 Task: Look for space in Aiud, Romania from 6th June, 2023 to 8th June, 2023 for 2 adults in price range Rs.7000 to Rs.12000. Place can be private room with 1  bedroom having 2 beds and 1 bathroom. Property type can be house, flat, guest house. Booking option can be shelf check-in. Required host language is English.
Action: Mouse moved to (399, 75)
Screenshot: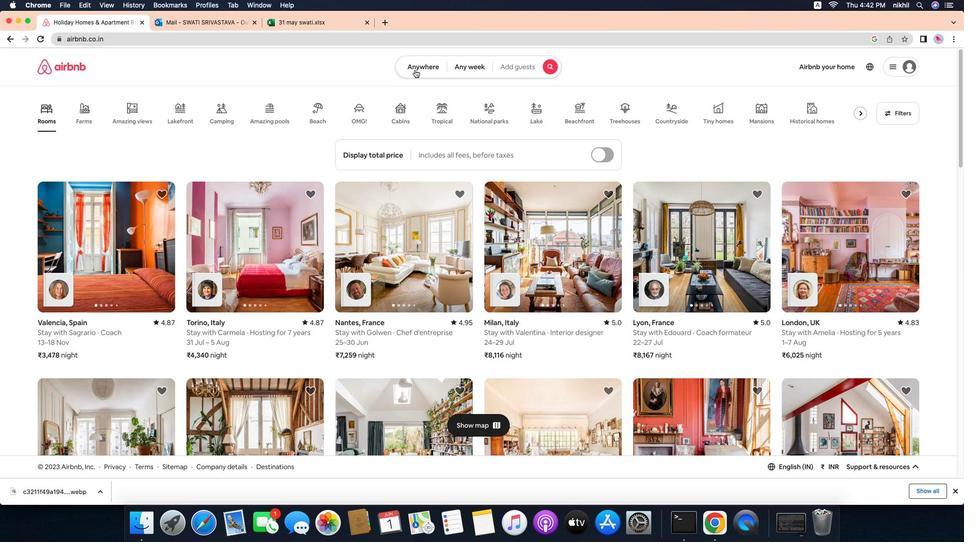 
Action: Mouse pressed left at (399, 75)
Screenshot: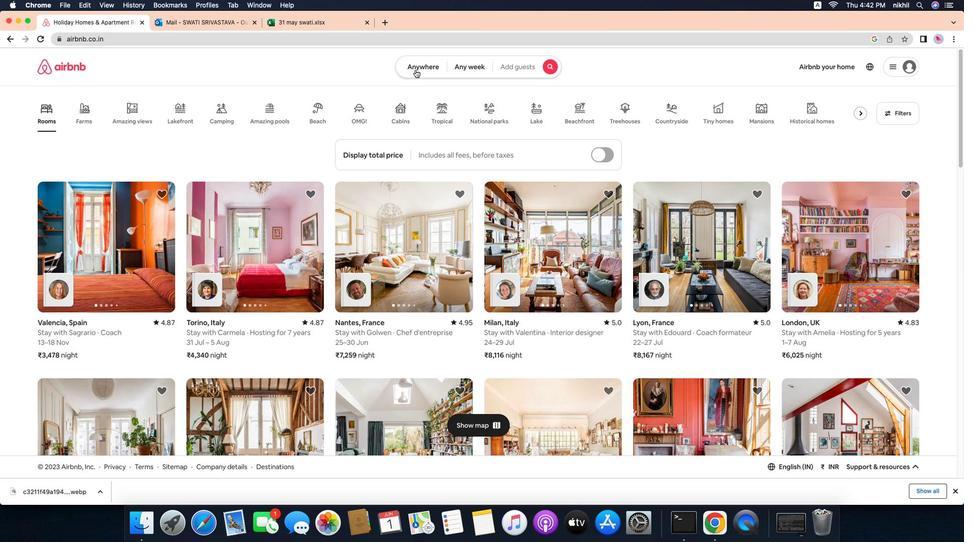 
Action: Mouse moved to (406, 70)
Screenshot: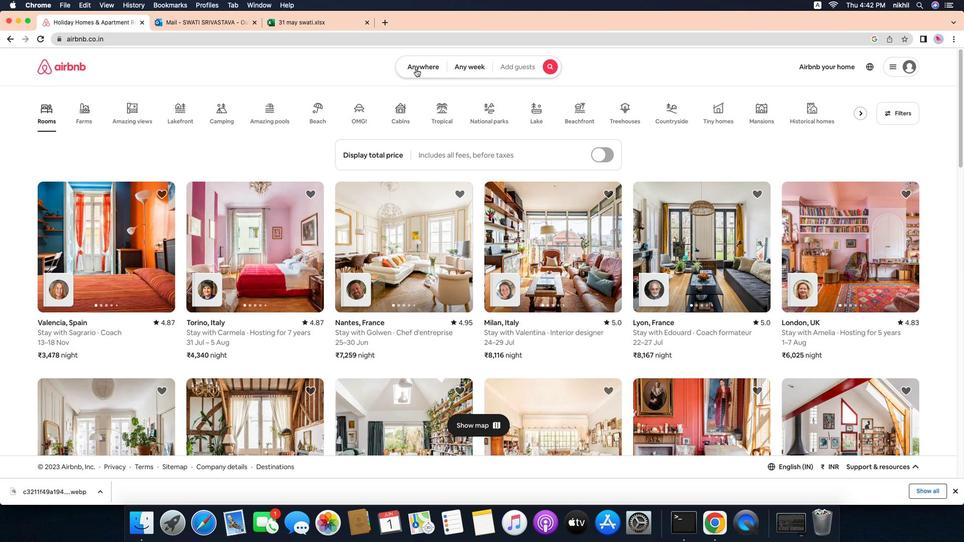 
Action: Mouse pressed left at (406, 70)
Screenshot: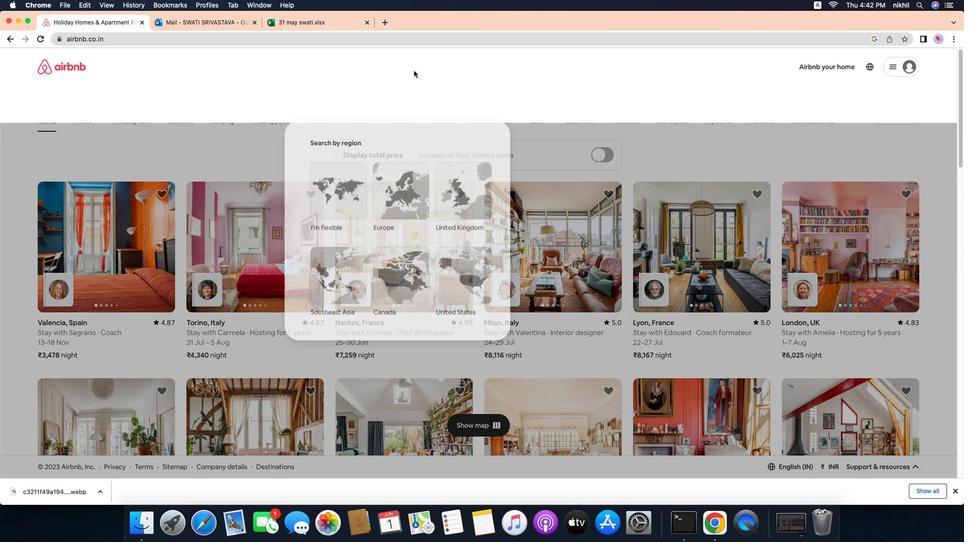 
Action: Mouse moved to (365, 105)
Screenshot: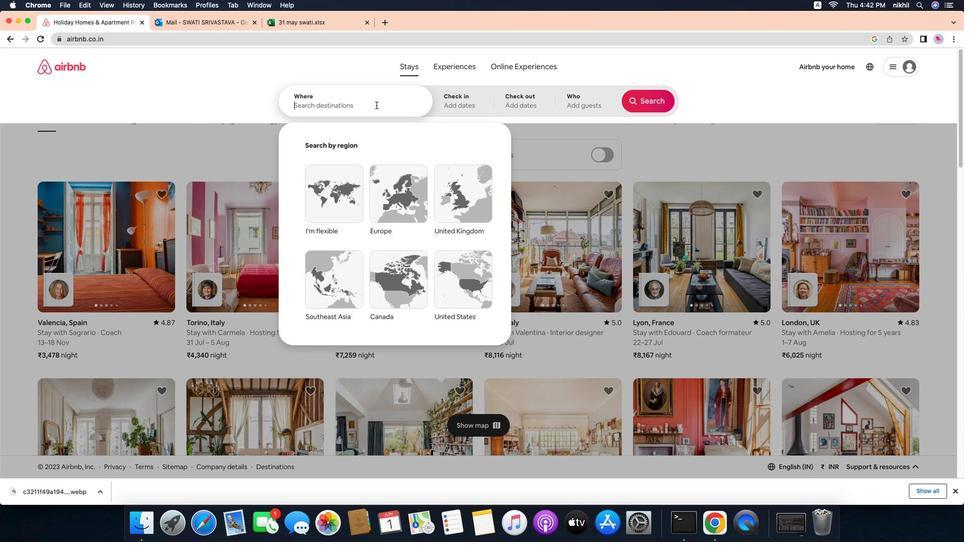 
Action: Mouse pressed left at (365, 105)
Screenshot: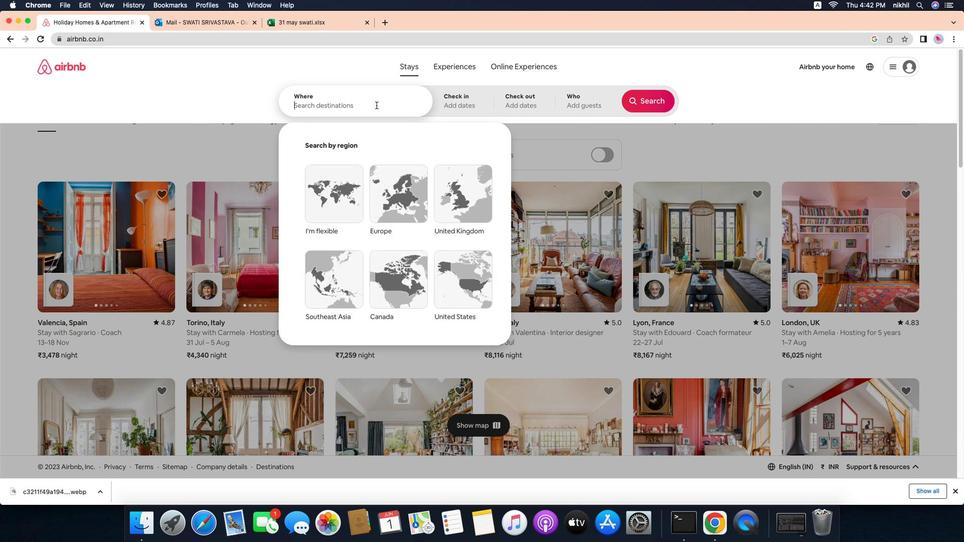 
Action: Key pressed Key.caps_lock'A'Key.caps_lock'i''u''d'
Screenshot: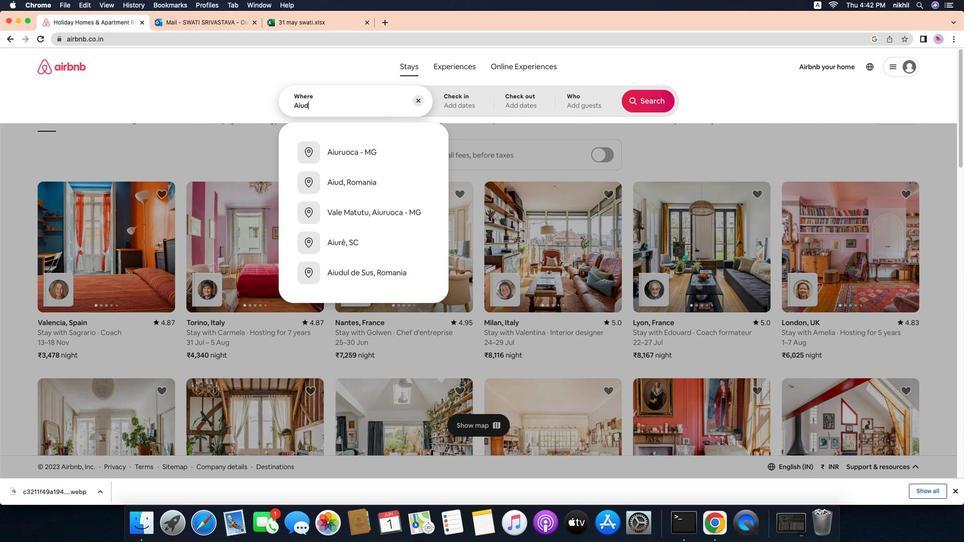 
Action: Mouse moved to (390, 154)
Screenshot: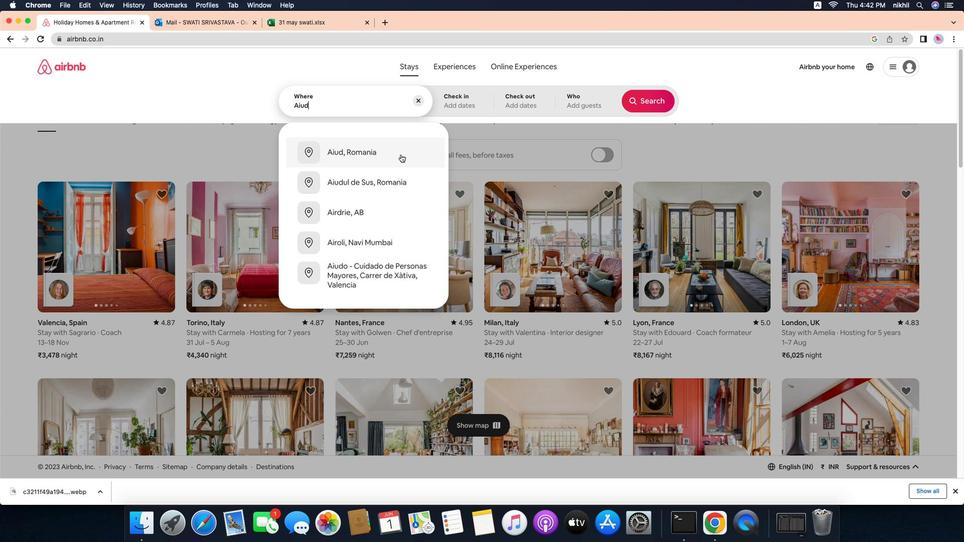 
Action: Mouse pressed left at (390, 154)
Screenshot: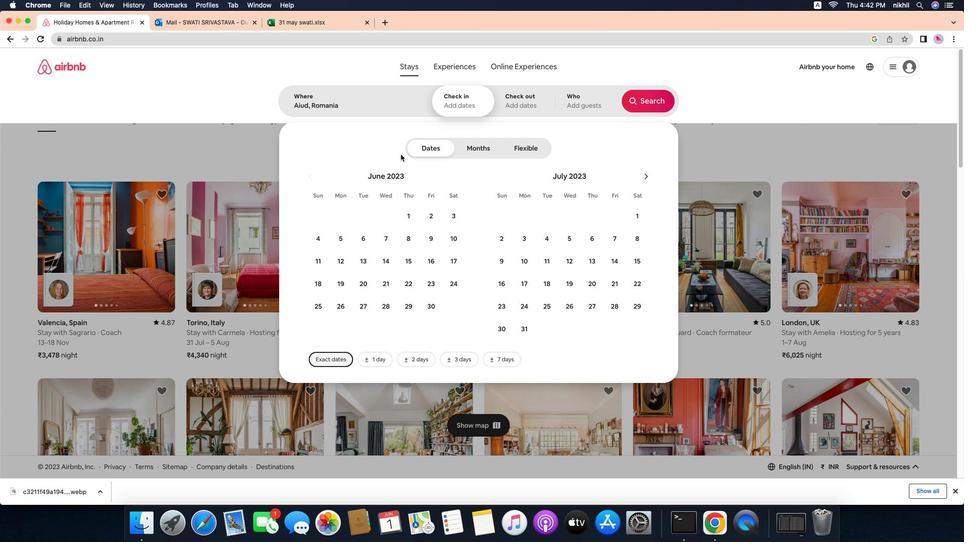 
Action: Mouse moved to (353, 236)
Screenshot: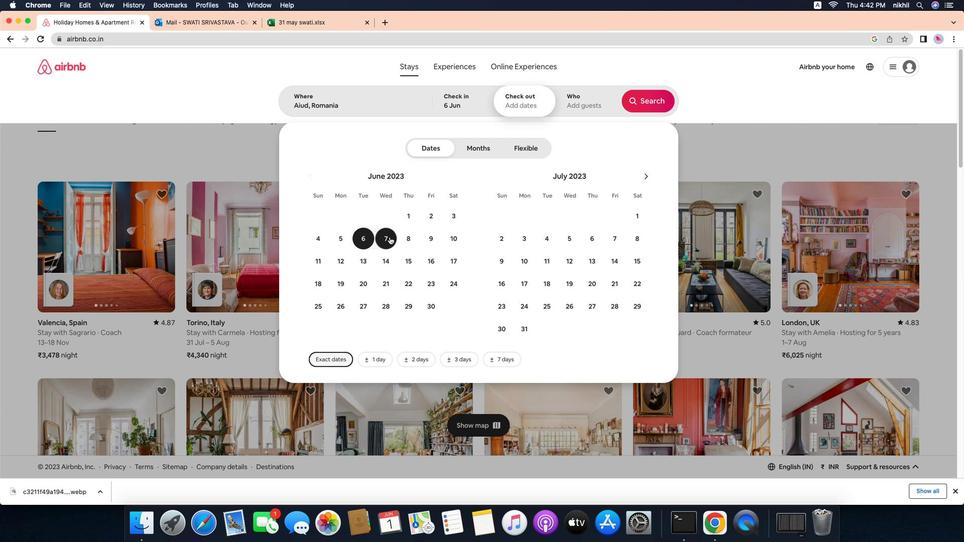 
Action: Mouse pressed left at (353, 236)
Screenshot: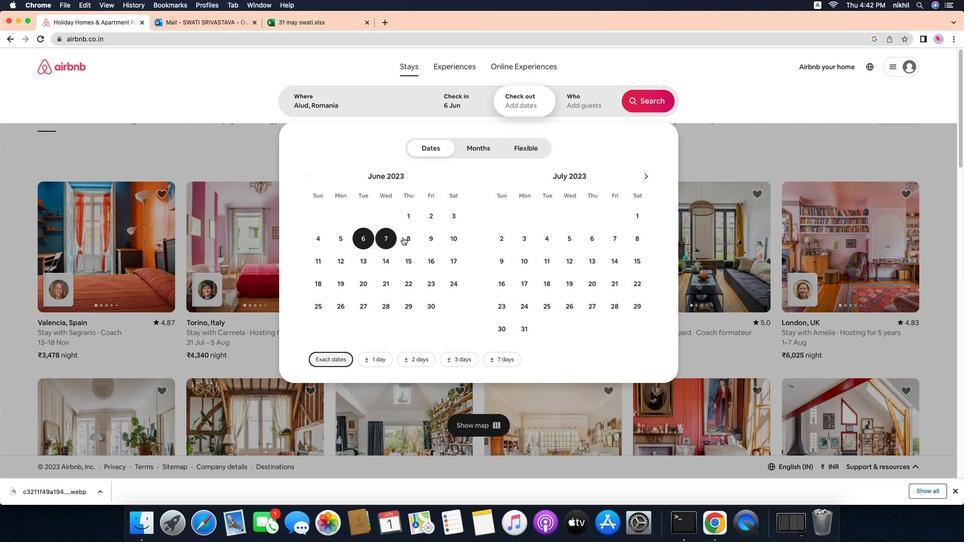 
Action: Mouse moved to (399, 236)
Screenshot: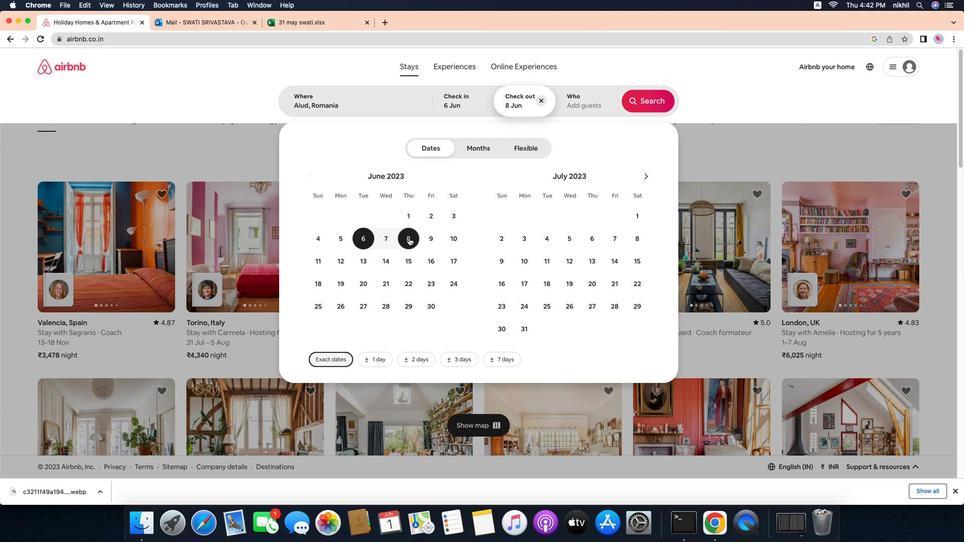 
Action: Mouse pressed left at (399, 236)
Screenshot: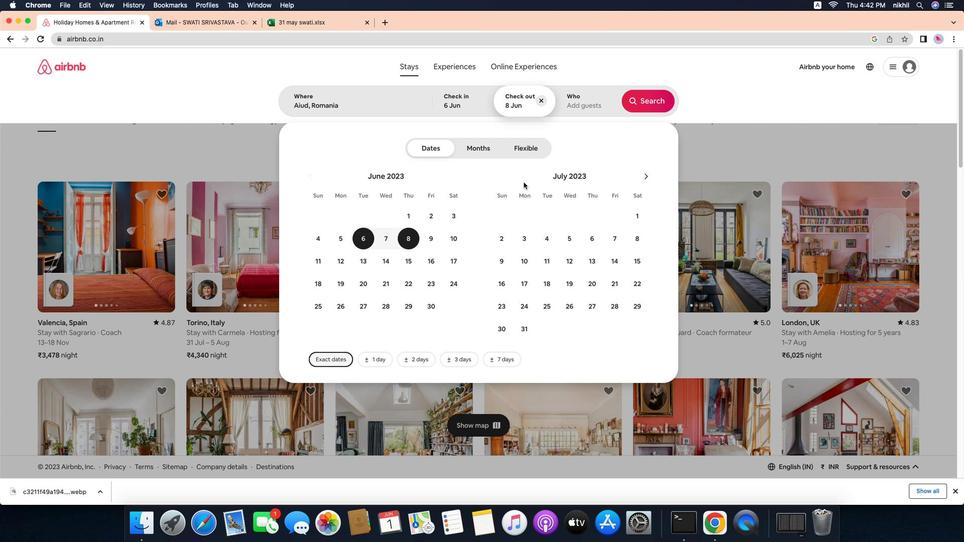 
Action: Mouse moved to (578, 108)
Screenshot: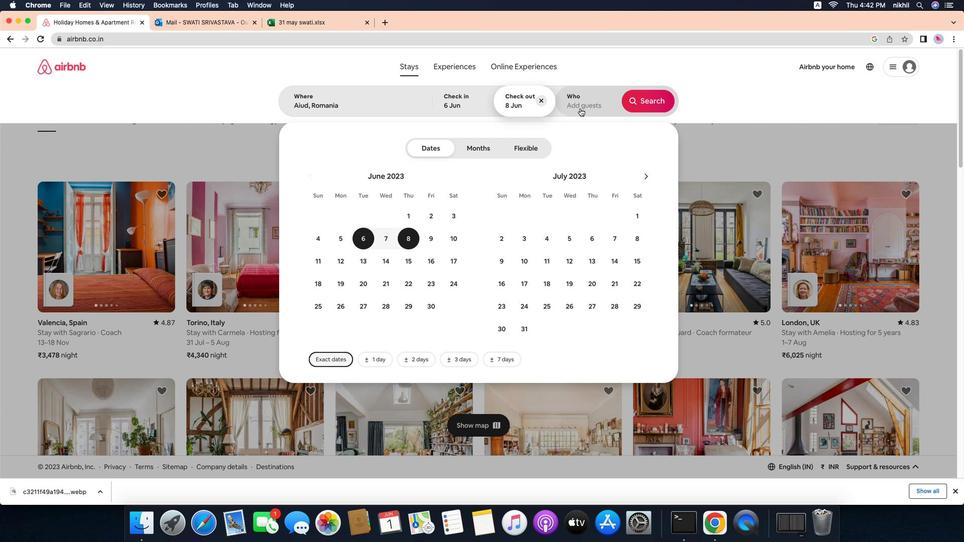 
Action: Mouse pressed left at (578, 108)
Screenshot: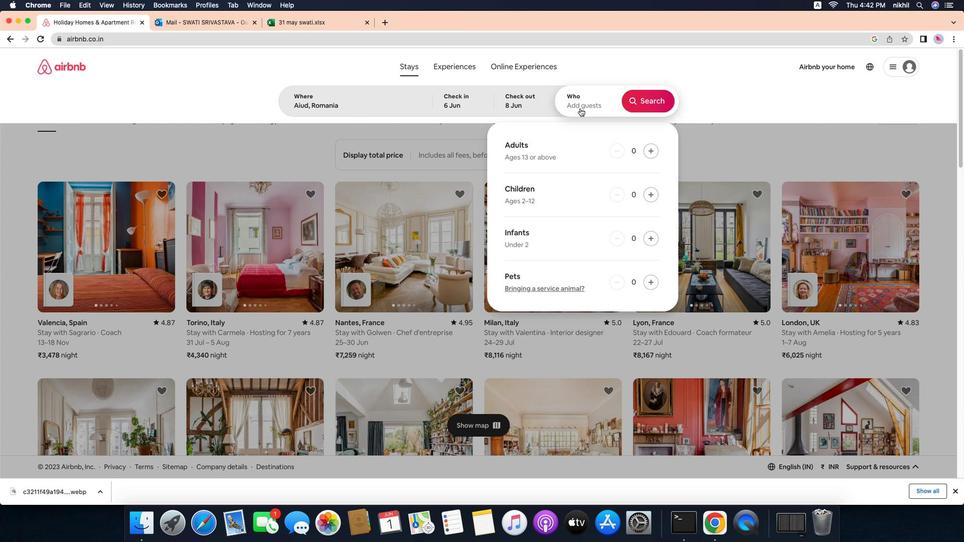 
Action: Mouse moved to (651, 156)
Screenshot: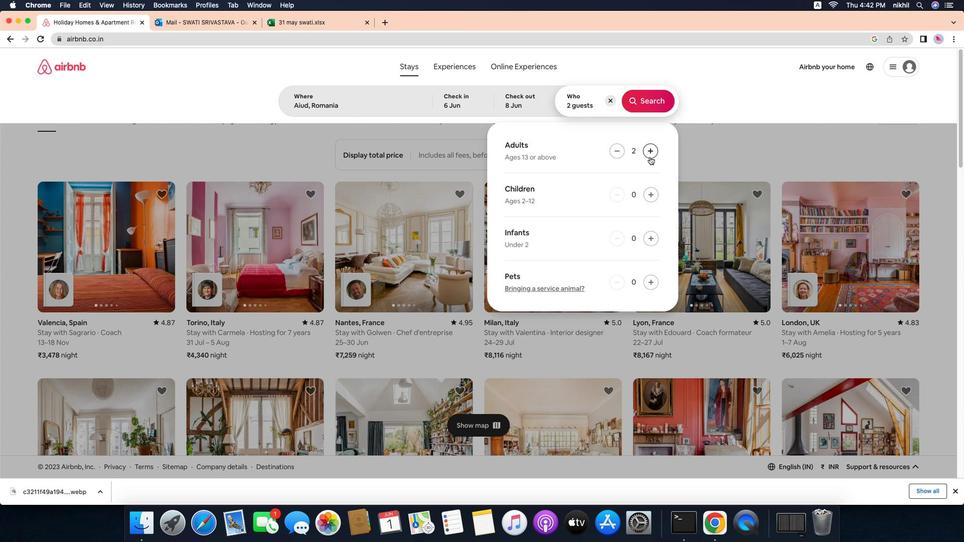 
Action: Mouse pressed left at (651, 156)
Screenshot: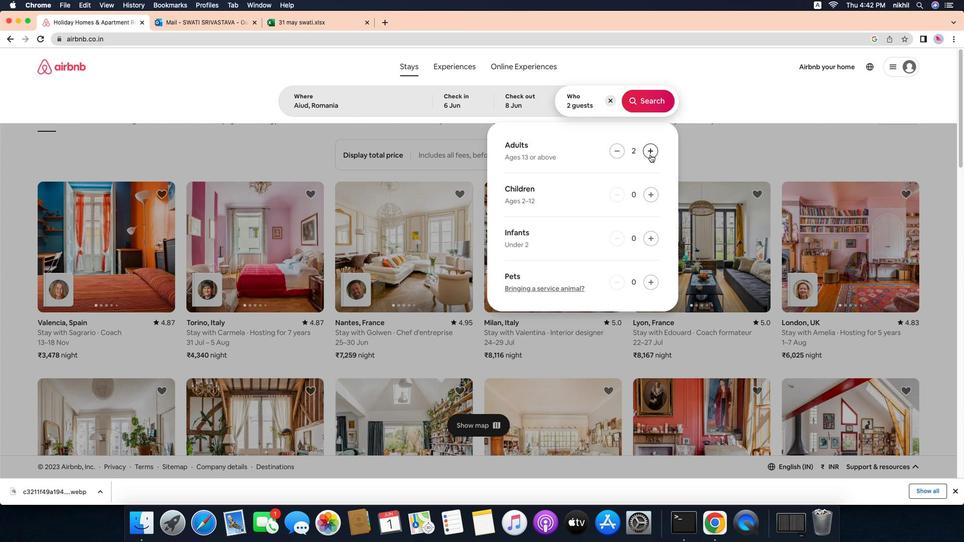 
Action: Mouse pressed left at (651, 156)
Screenshot: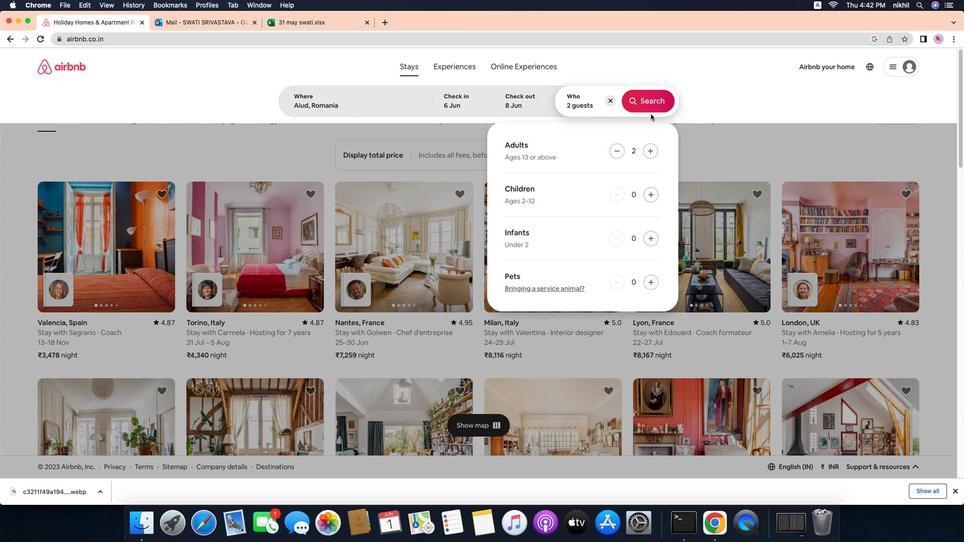
Action: Mouse moved to (649, 107)
Screenshot: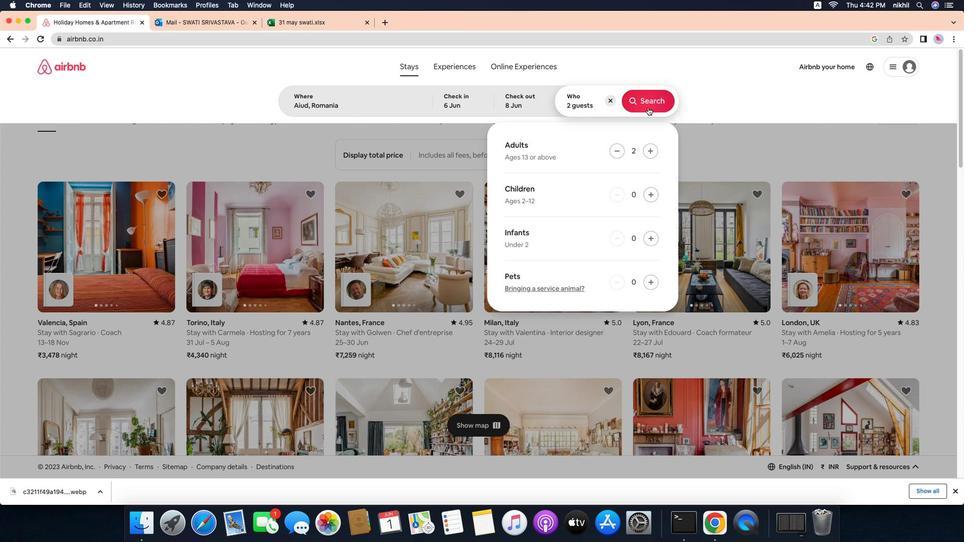 
Action: Mouse pressed left at (649, 107)
Screenshot: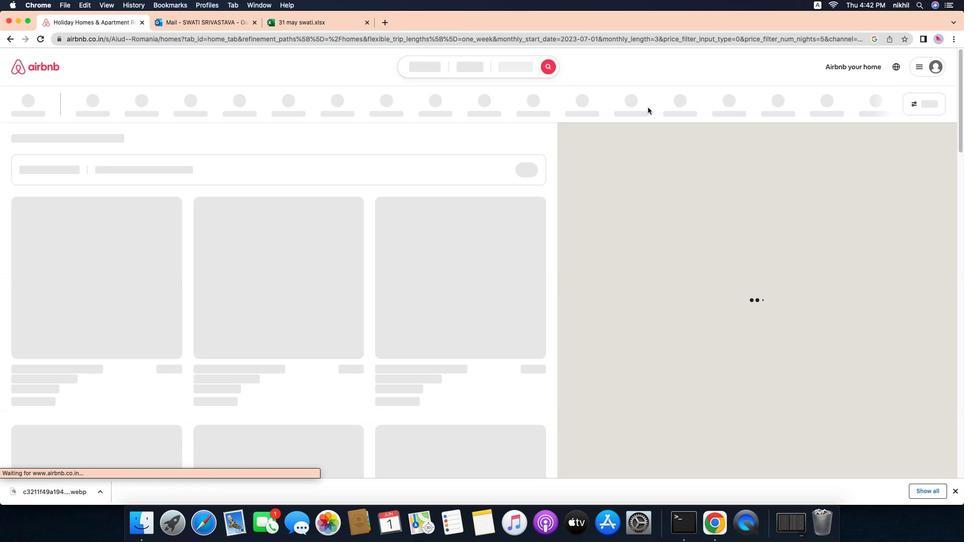 
Action: Mouse moved to (930, 107)
Screenshot: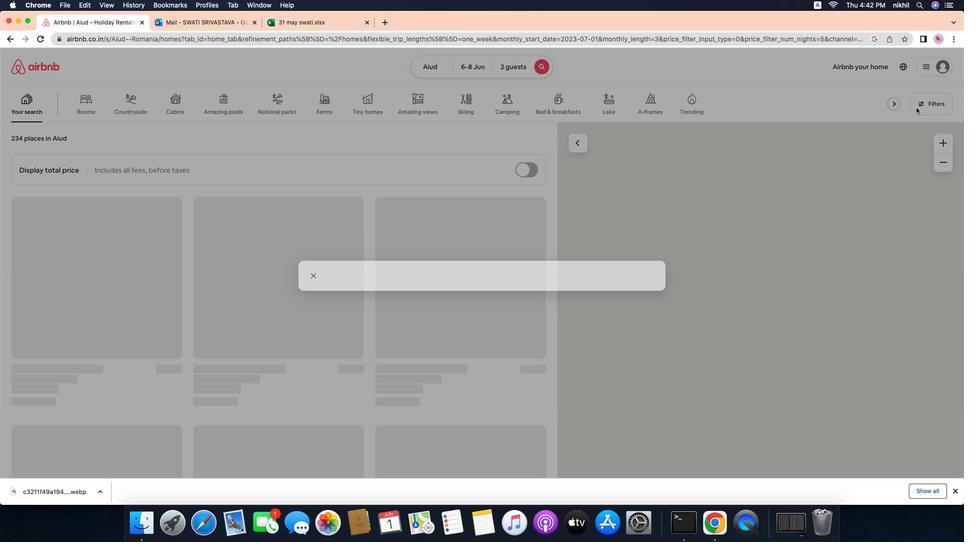 
Action: Mouse pressed left at (930, 107)
Screenshot: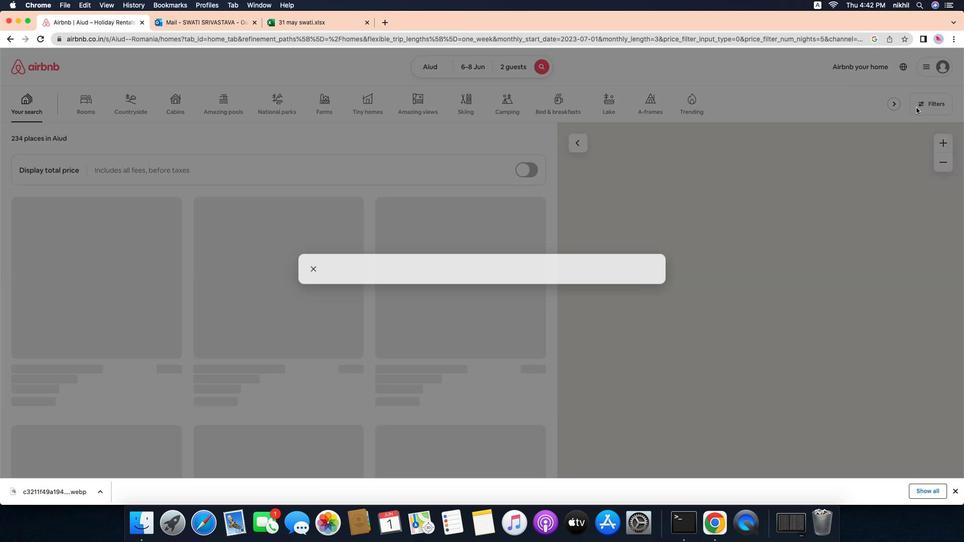 
Action: Mouse moved to (358, 334)
Screenshot: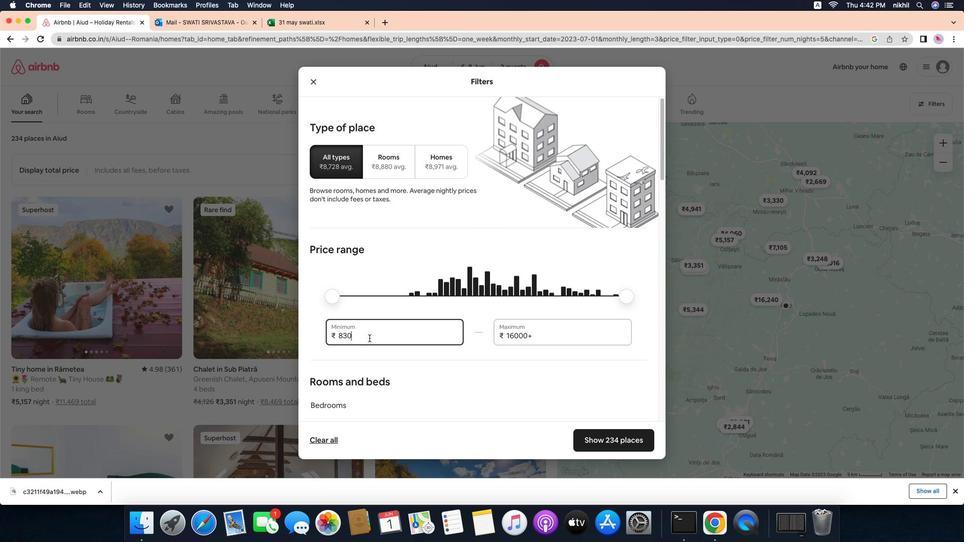 
Action: Mouse pressed left at (358, 334)
Screenshot: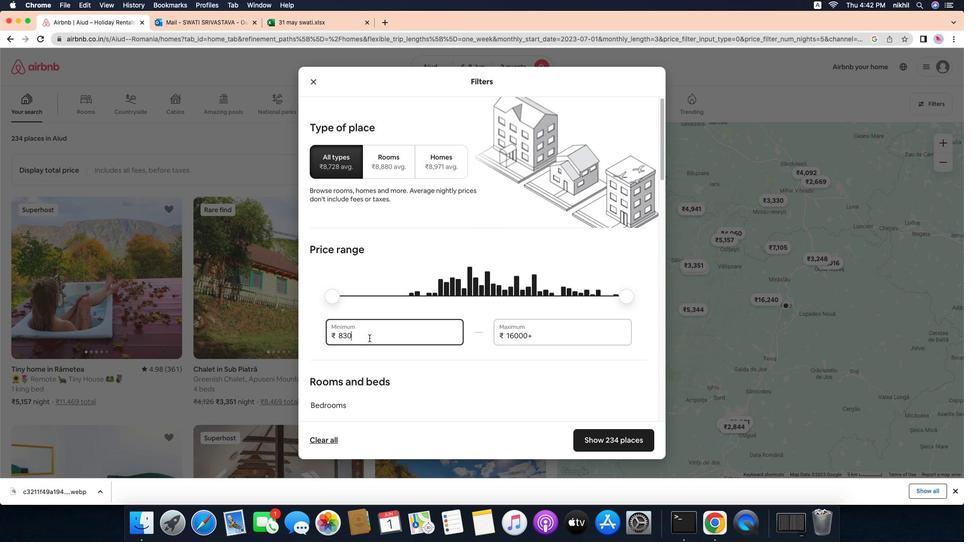 
Action: Mouse moved to (358, 334)
Screenshot: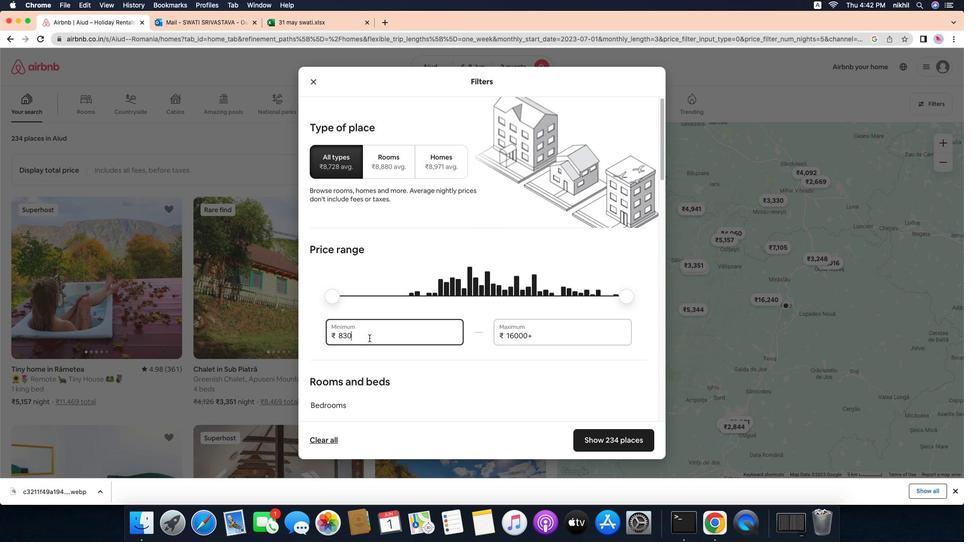
Action: Key pressed Key.backspaceKey.backspaceKey.backspaceKey.backspace'7''0''0''0'
Screenshot: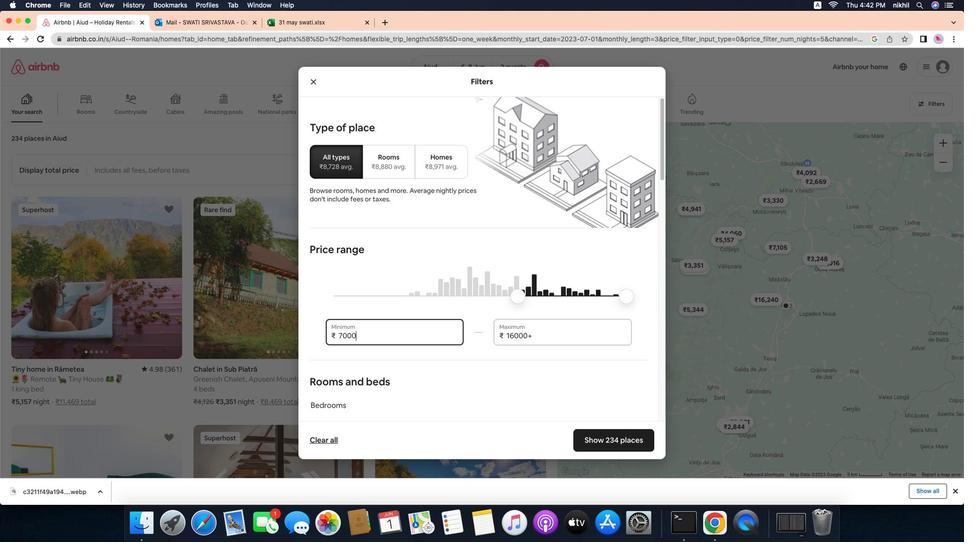 
Action: Mouse moved to (539, 336)
Screenshot: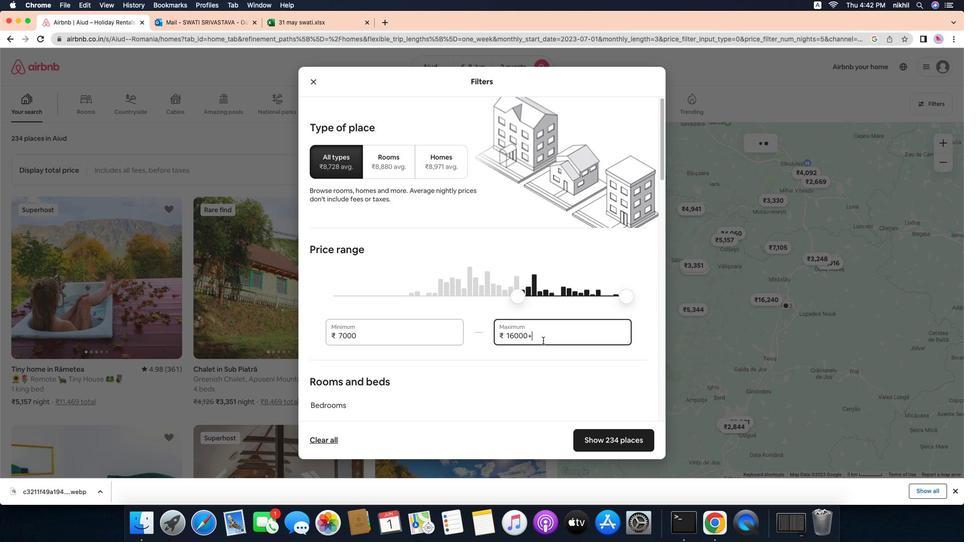 
Action: Mouse pressed left at (539, 336)
Screenshot: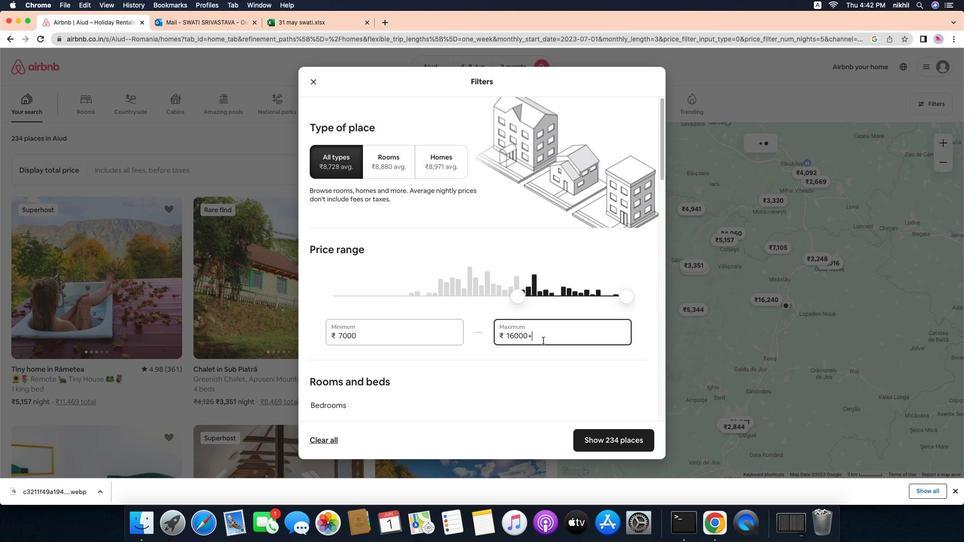 
Action: Key pressed Key.backspaceKey.backspaceKey.backspaceKey.backspaceKey.backspaceKey.backspaceKey.backspace'1''2''0''0''0'
Screenshot: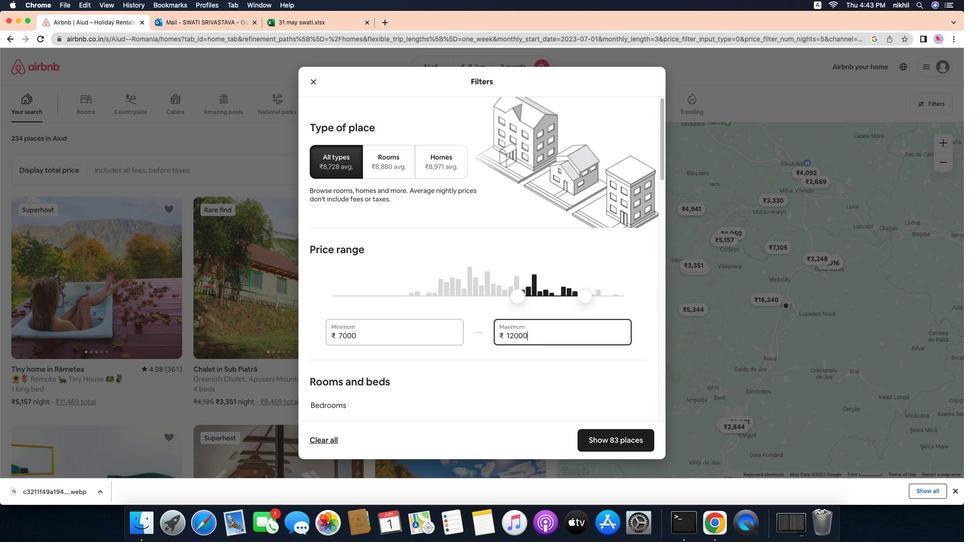 
Action: Mouse moved to (470, 320)
Screenshot: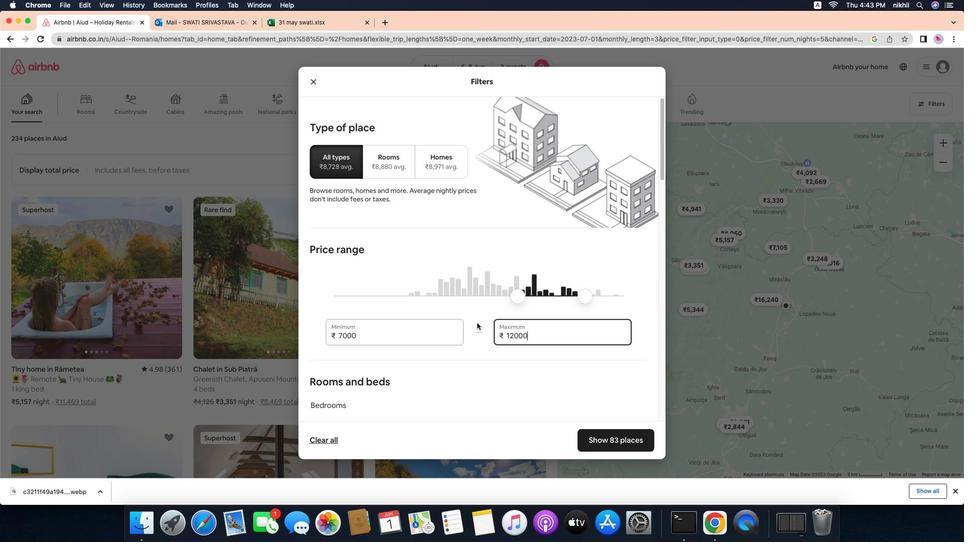 
Action: Mouse scrolled (470, 320) with delta (-28, 1)
Screenshot: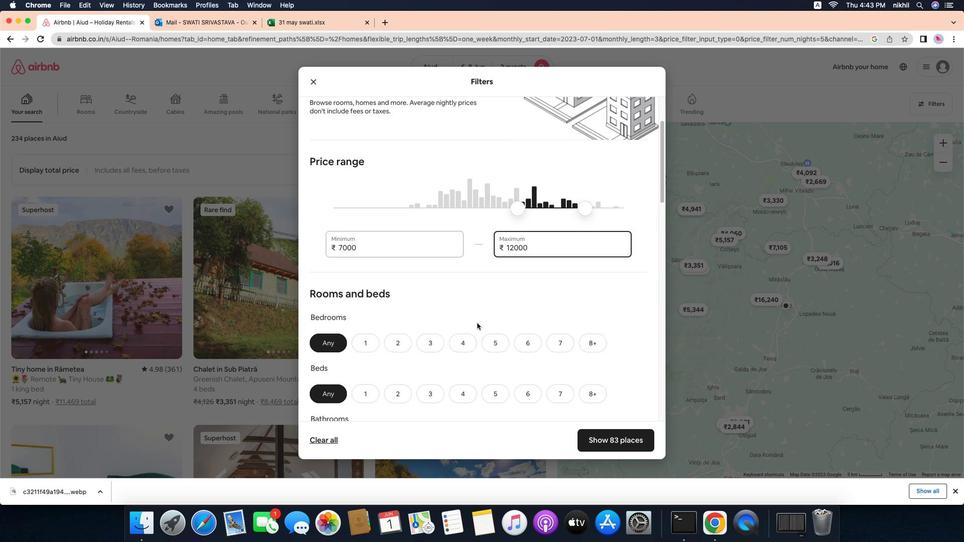 
Action: Mouse scrolled (470, 320) with delta (-28, 1)
Screenshot: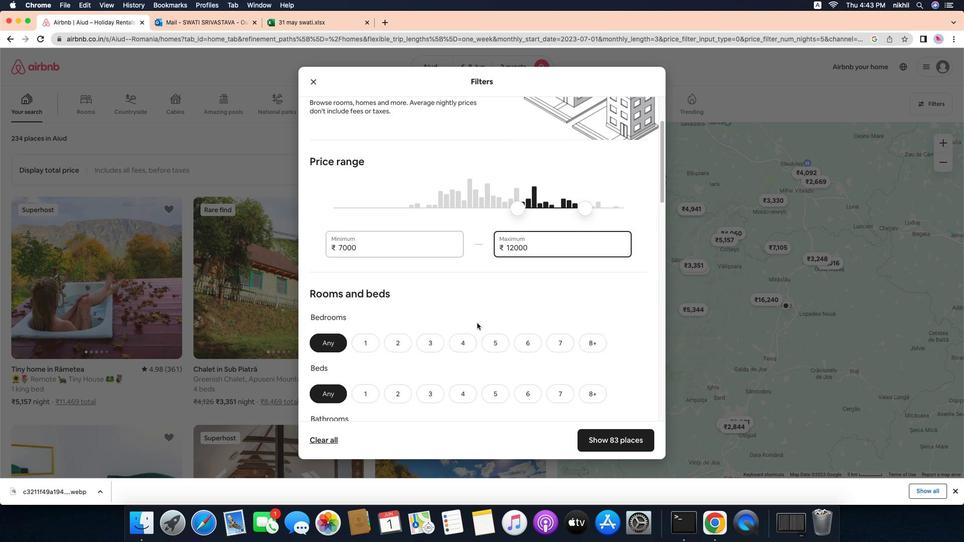 
Action: Mouse scrolled (470, 320) with delta (-28, 0)
Screenshot: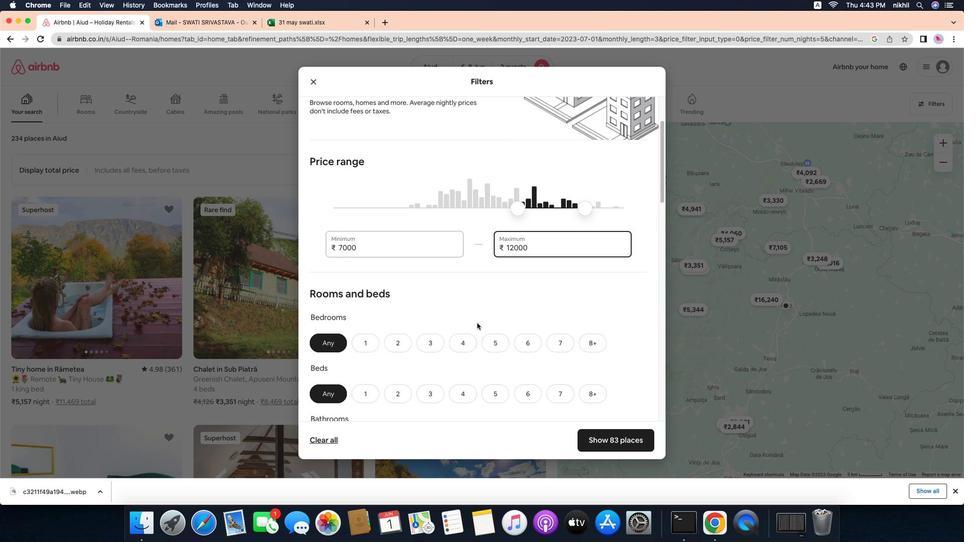 
Action: Mouse scrolled (470, 320) with delta (-28, 1)
Screenshot: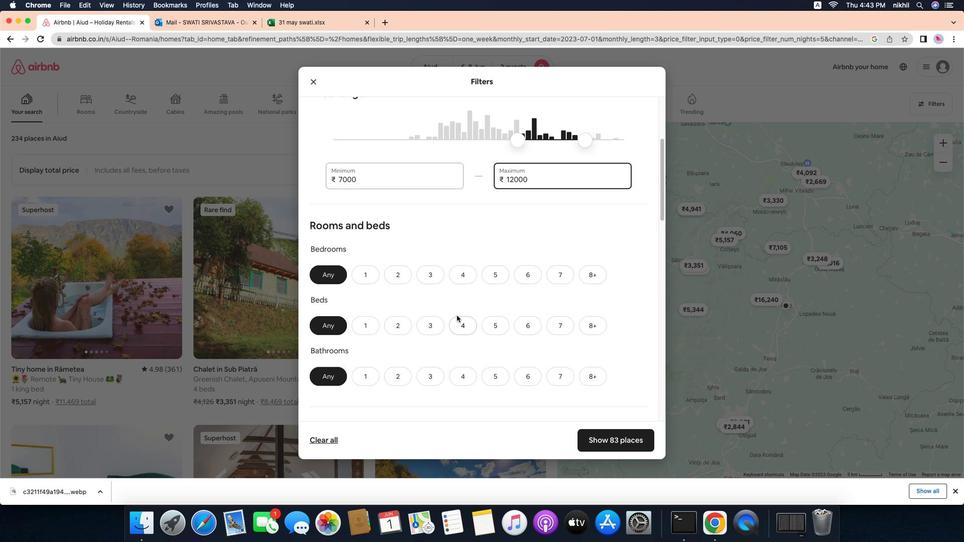
Action: Mouse scrolled (470, 320) with delta (-28, 1)
Screenshot: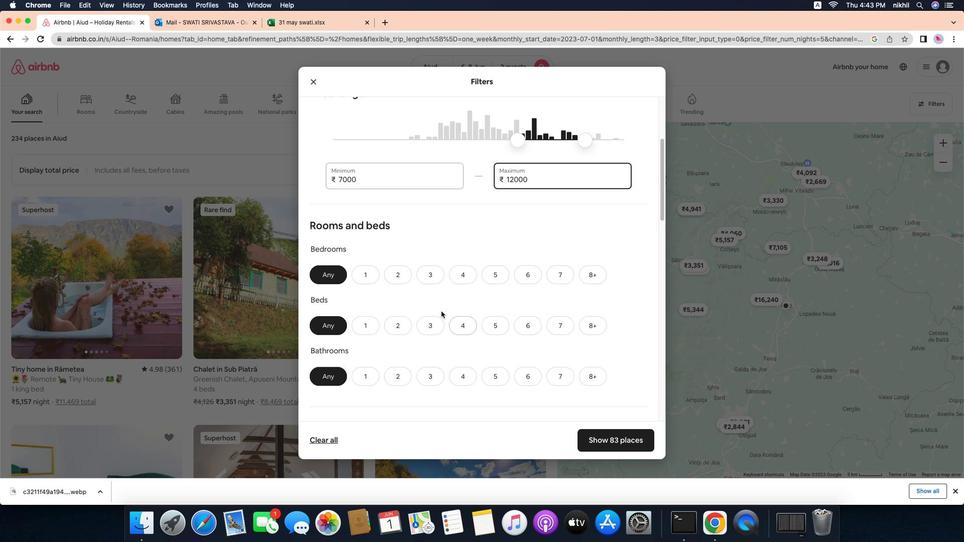 
Action: Mouse scrolled (470, 320) with delta (-28, 1)
Screenshot: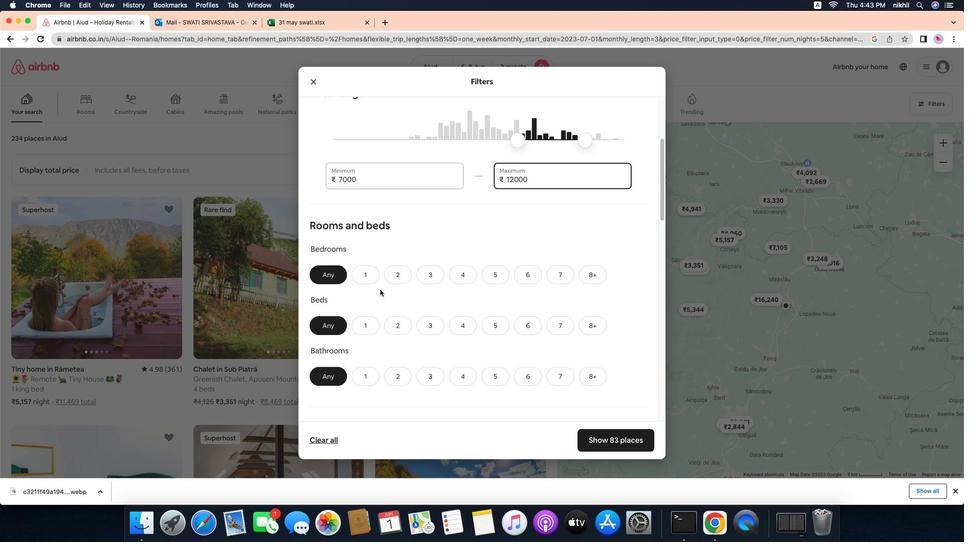 
Action: Mouse moved to (359, 280)
Screenshot: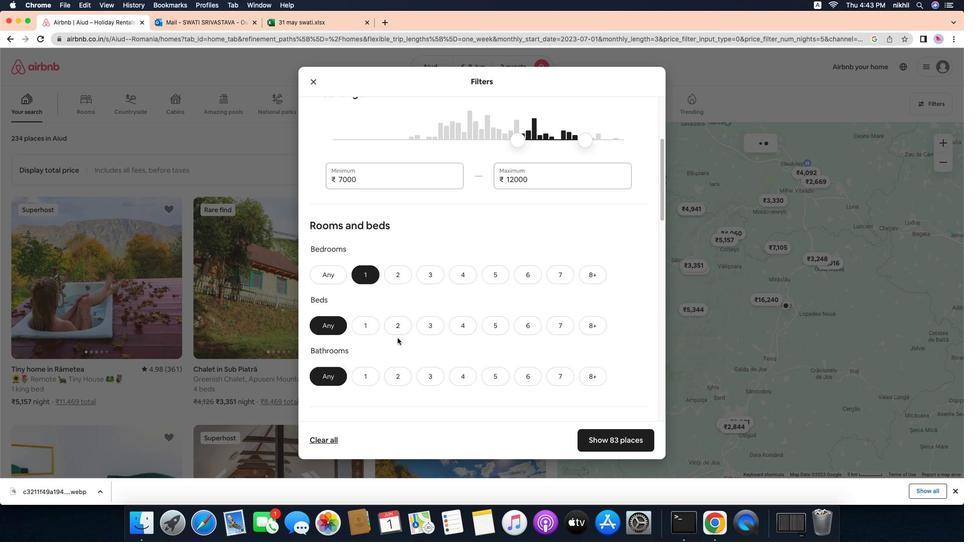 
Action: Mouse pressed left at (359, 280)
Screenshot: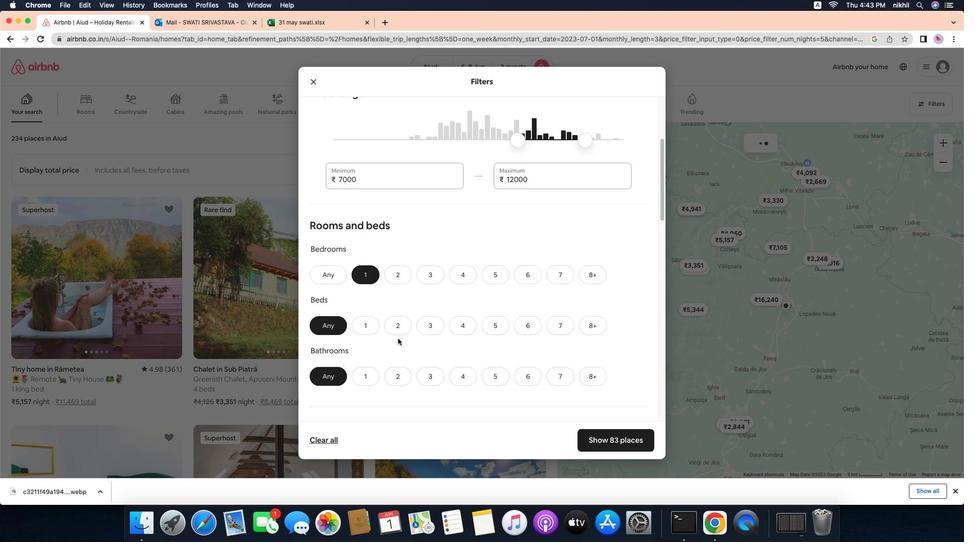 
Action: Mouse moved to (385, 323)
Screenshot: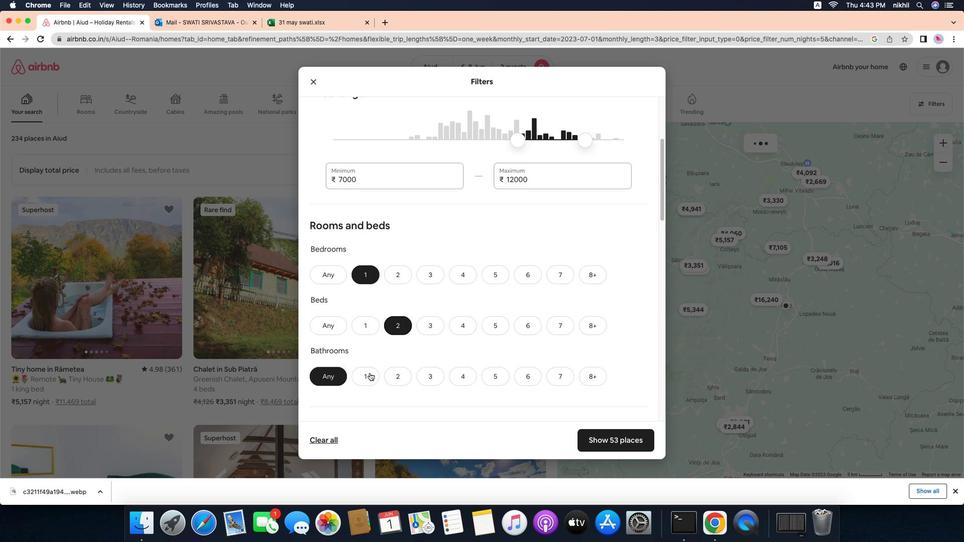 
Action: Mouse pressed left at (385, 323)
Screenshot: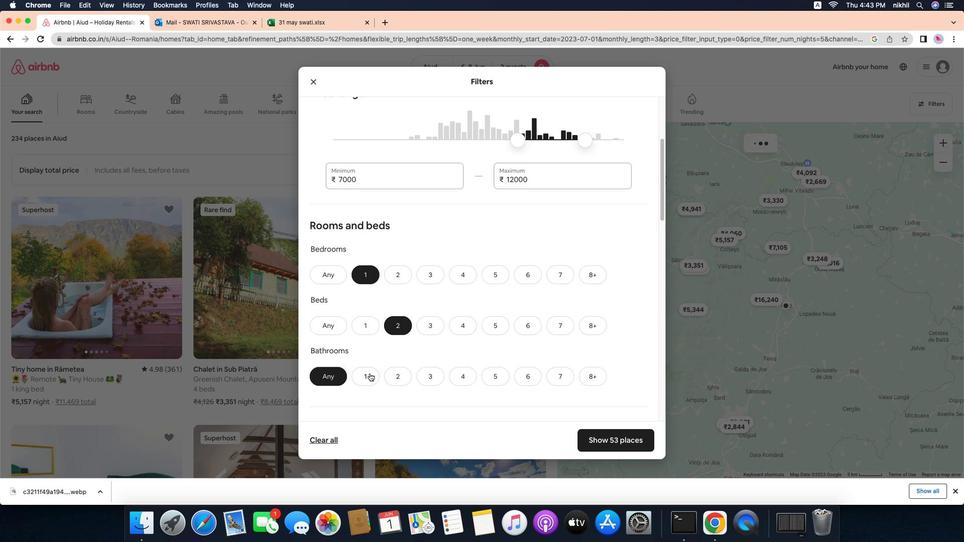 
Action: Mouse moved to (358, 369)
Screenshot: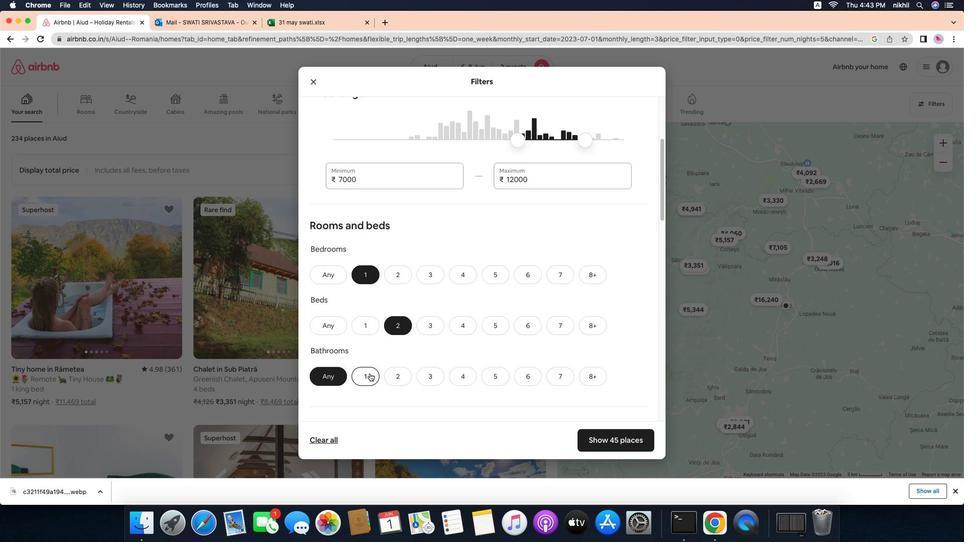 
Action: Mouse pressed left at (358, 369)
Screenshot: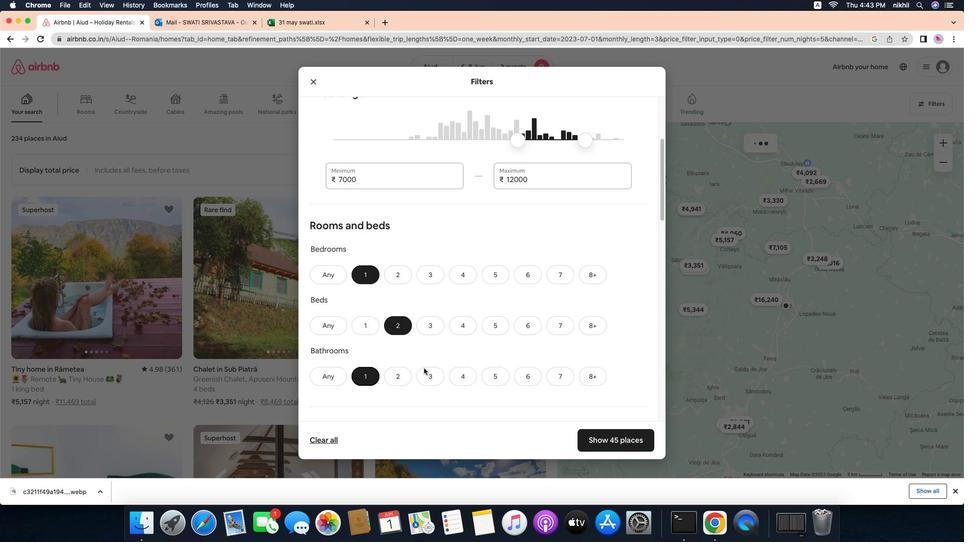 
Action: Mouse moved to (457, 359)
Screenshot: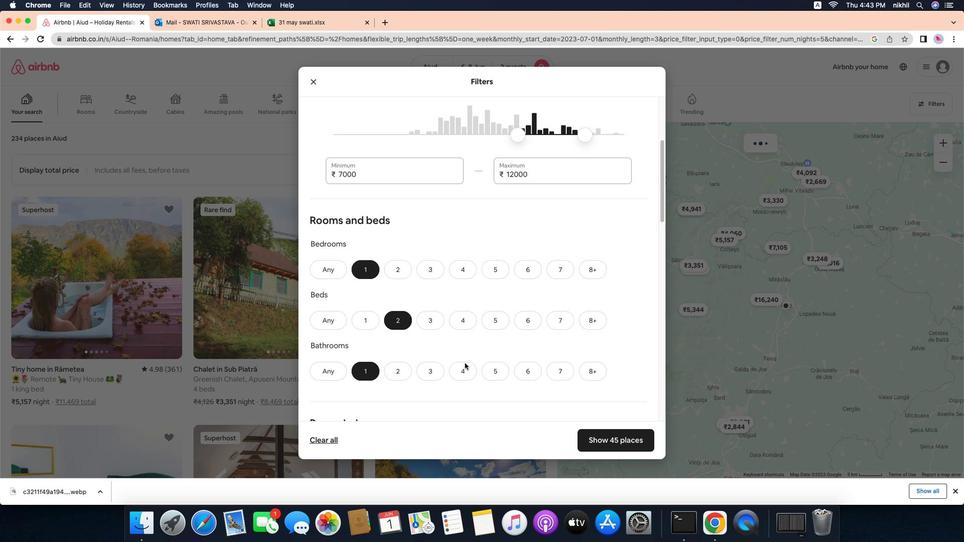 
Action: Mouse scrolled (457, 359) with delta (-28, 1)
Screenshot: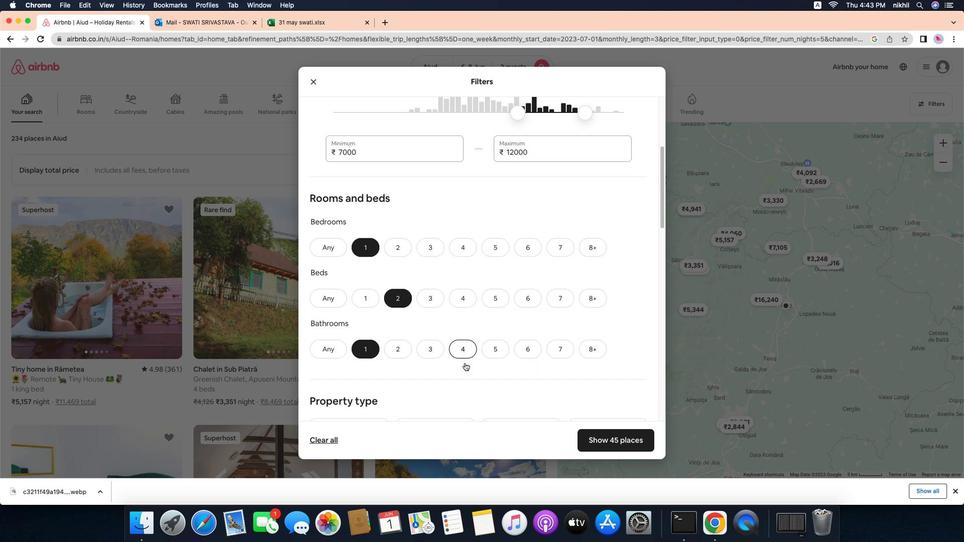 
Action: Mouse scrolled (457, 359) with delta (-28, 1)
Screenshot: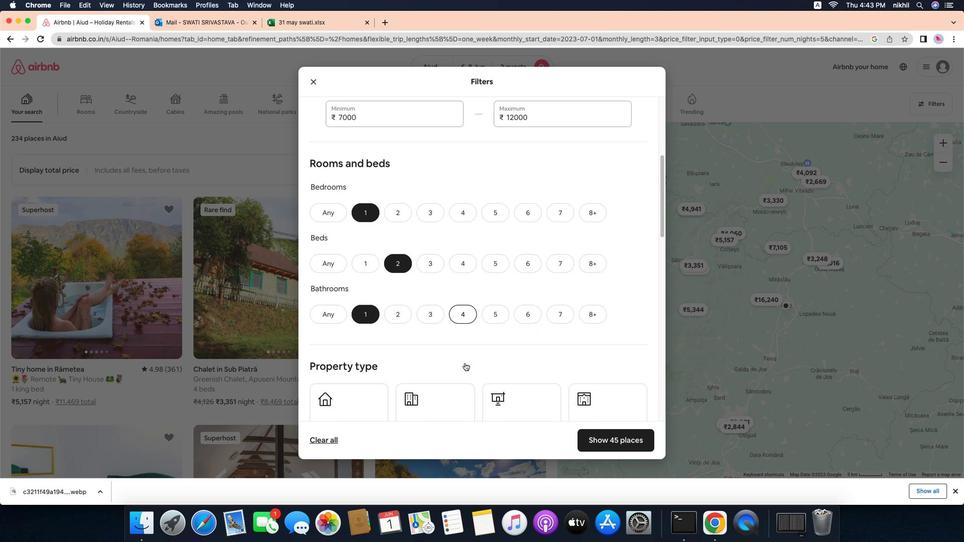 
Action: Mouse scrolled (457, 359) with delta (-28, 1)
Screenshot: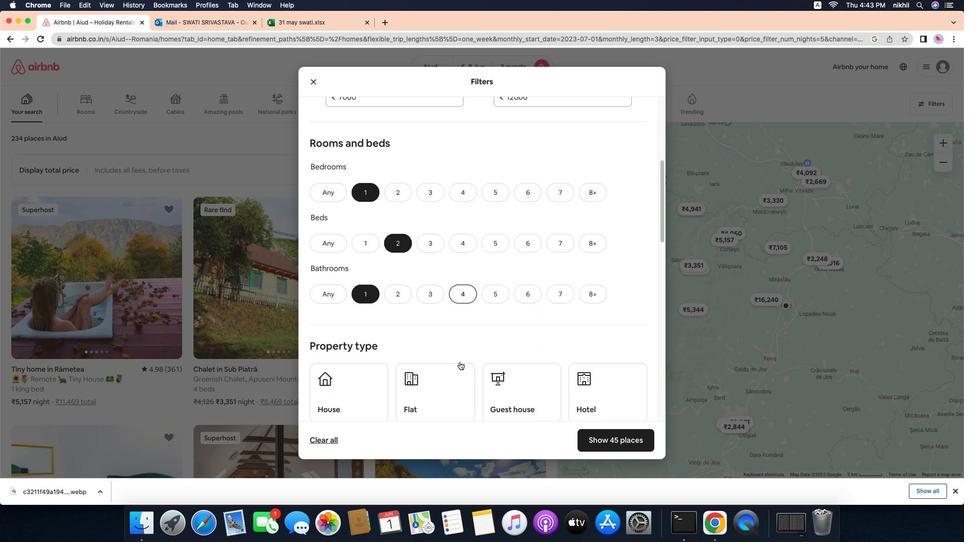 
Action: Mouse scrolled (457, 359) with delta (-28, 1)
Screenshot: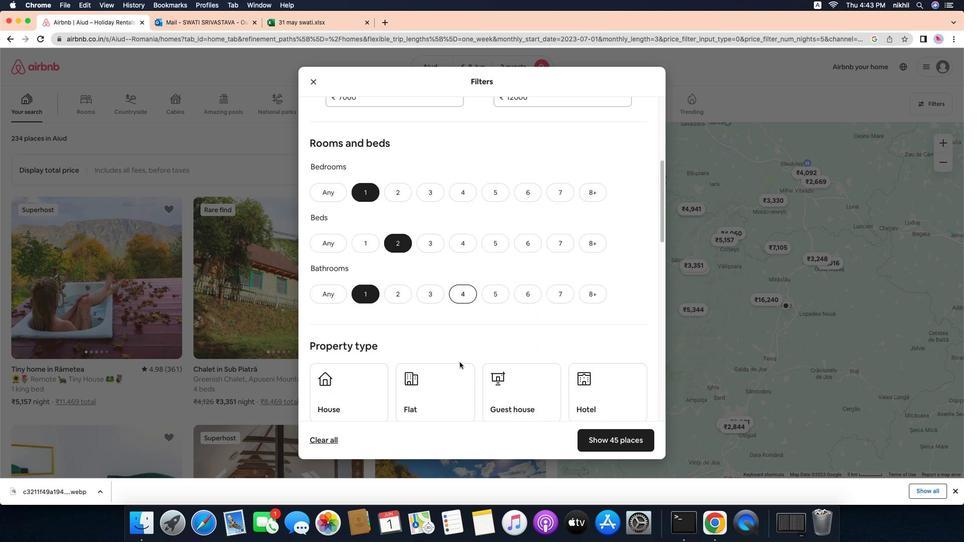 
Action: Mouse scrolled (457, 359) with delta (-28, 1)
Screenshot: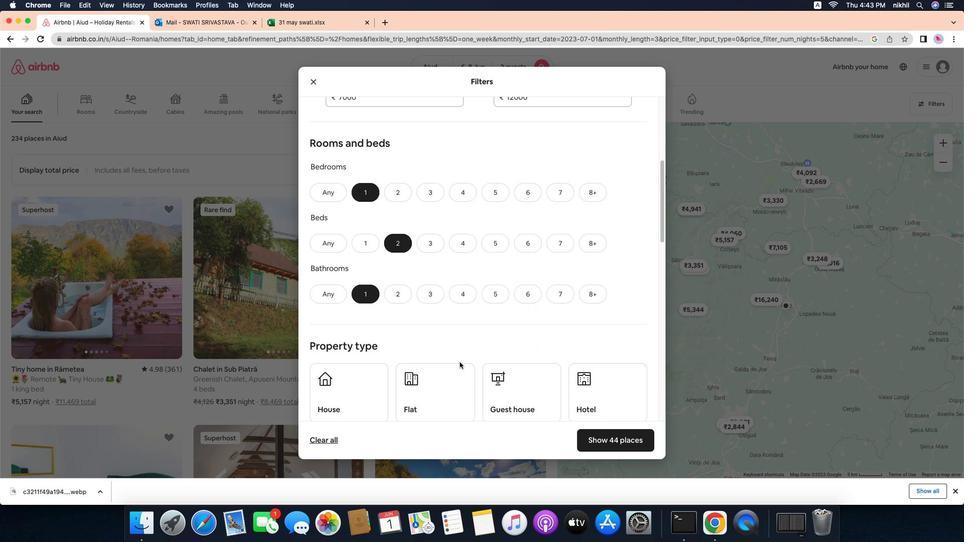 
Action: Mouse moved to (452, 358)
Screenshot: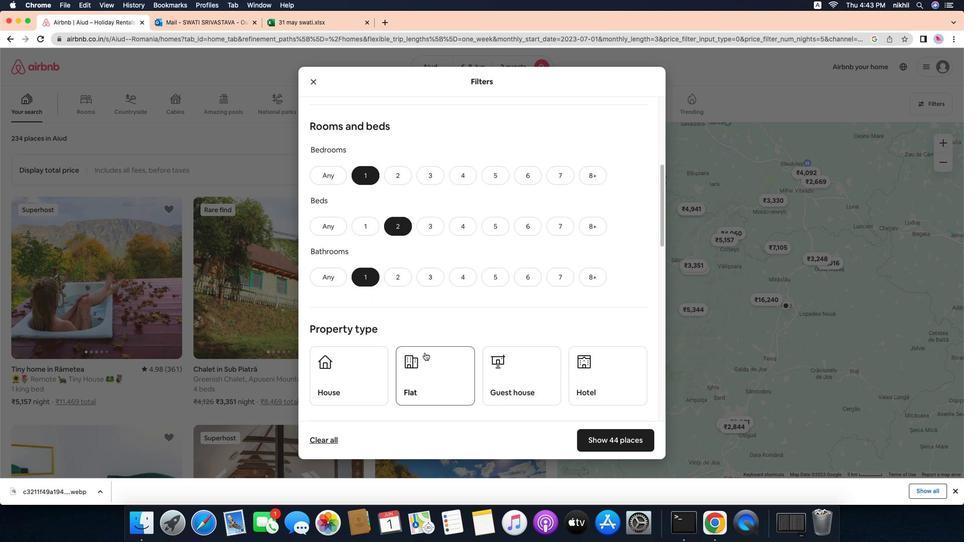 
Action: Mouse scrolled (452, 358) with delta (-28, 1)
Screenshot: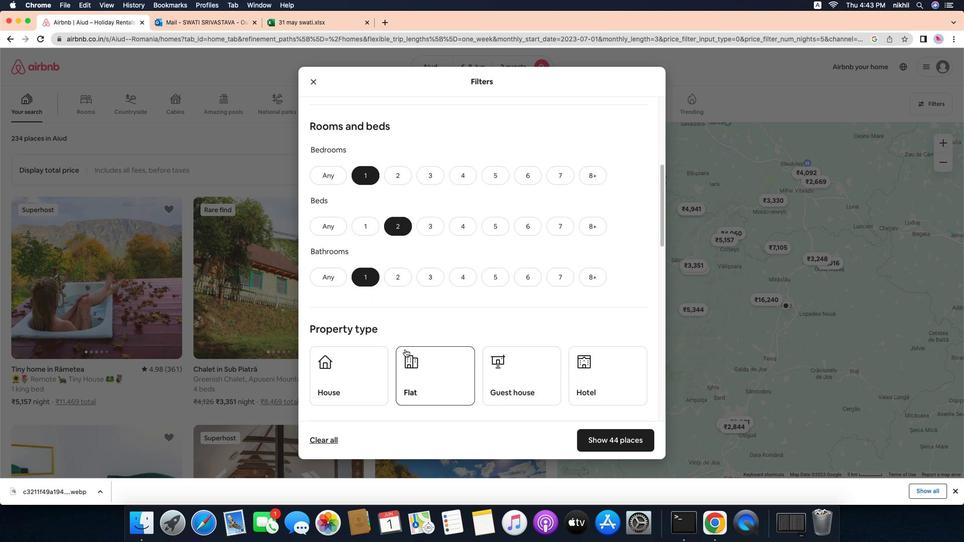 
Action: Mouse scrolled (452, 358) with delta (-28, 1)
Screenshot: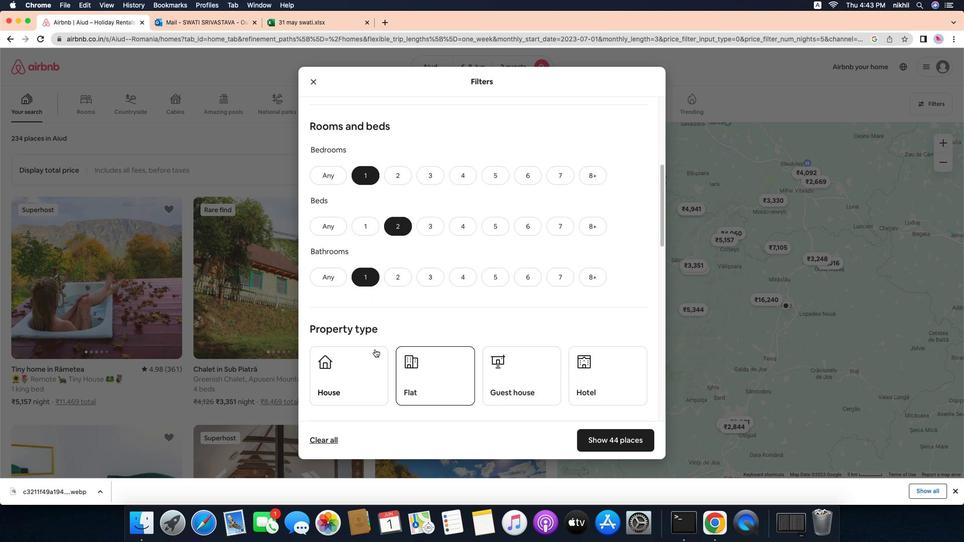 
Action: Mouse moved to (354, 348)
Screenshot: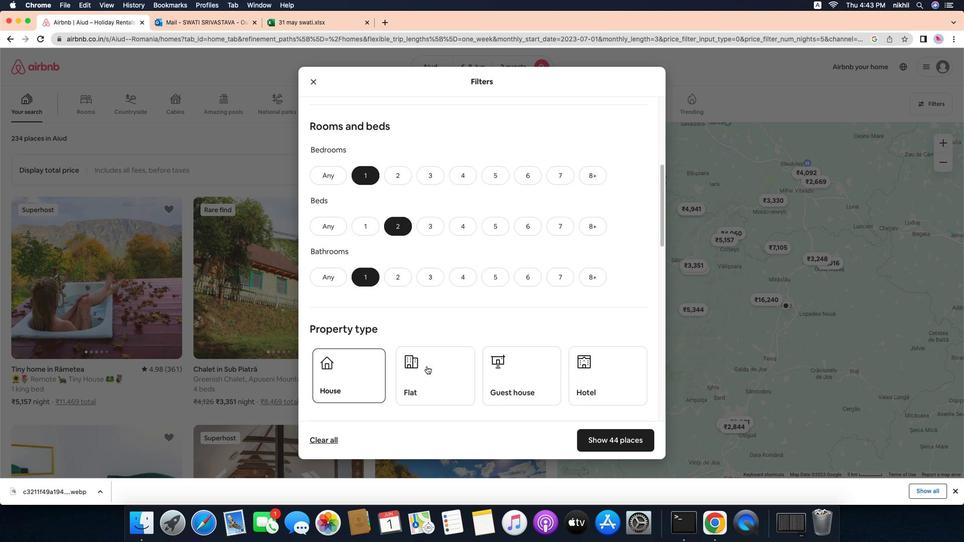 
Action: Mouse pressed left at (354, 348)
Screenshot: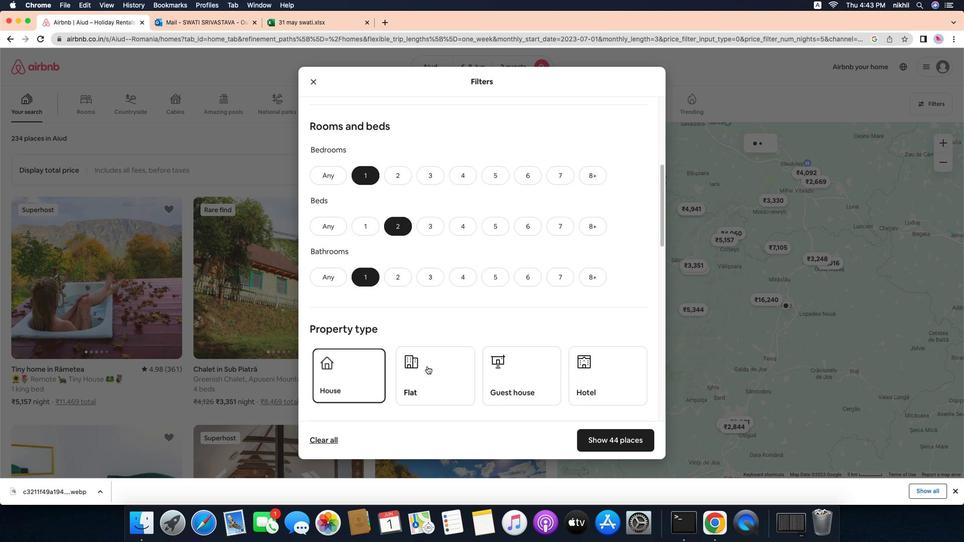 
Action: Mouse moved to (426, 362)
Screenshot: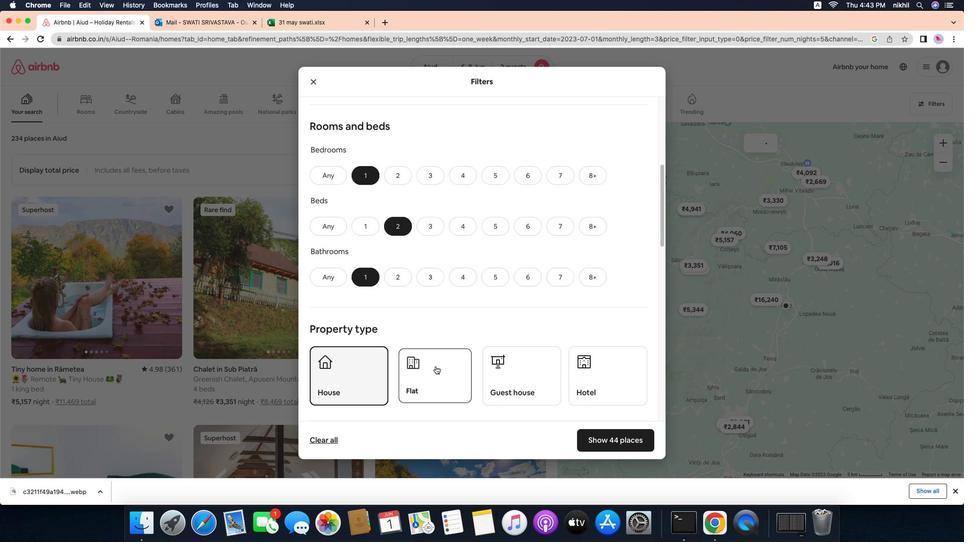 
Action: Mouse pressed left at (426, 362)
Screenshot: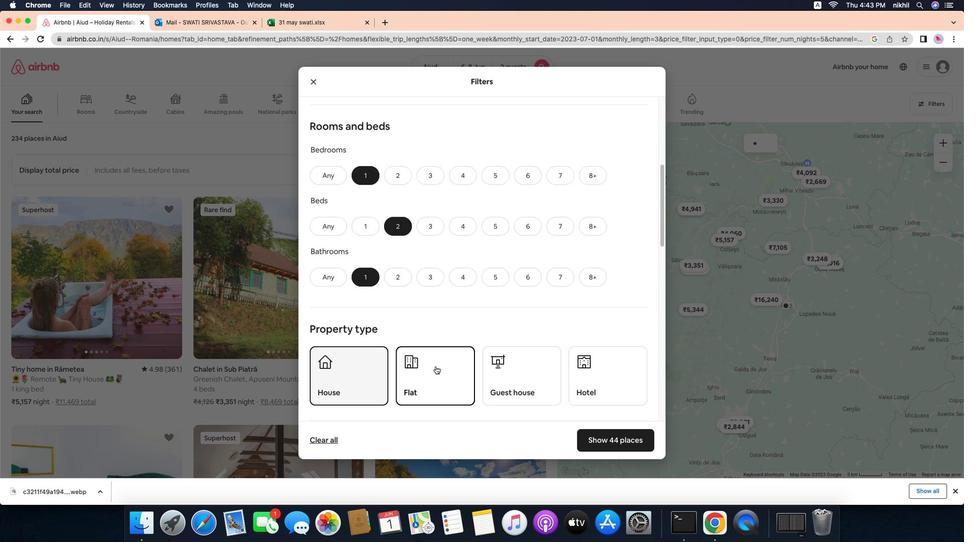 
Action: Mouse moved to (534, 367)
Screenshot: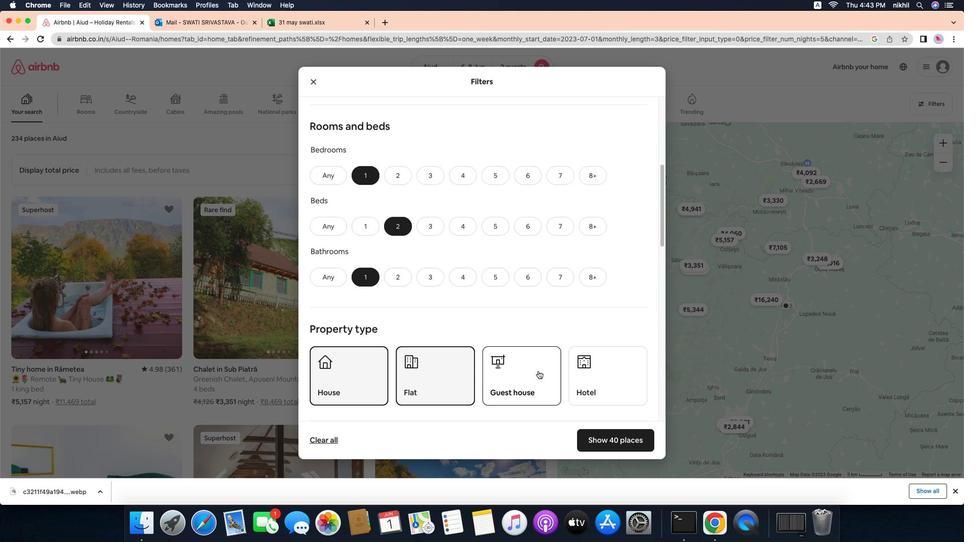 
Action: Mouse pressed left at (534, 367)
Screenshot: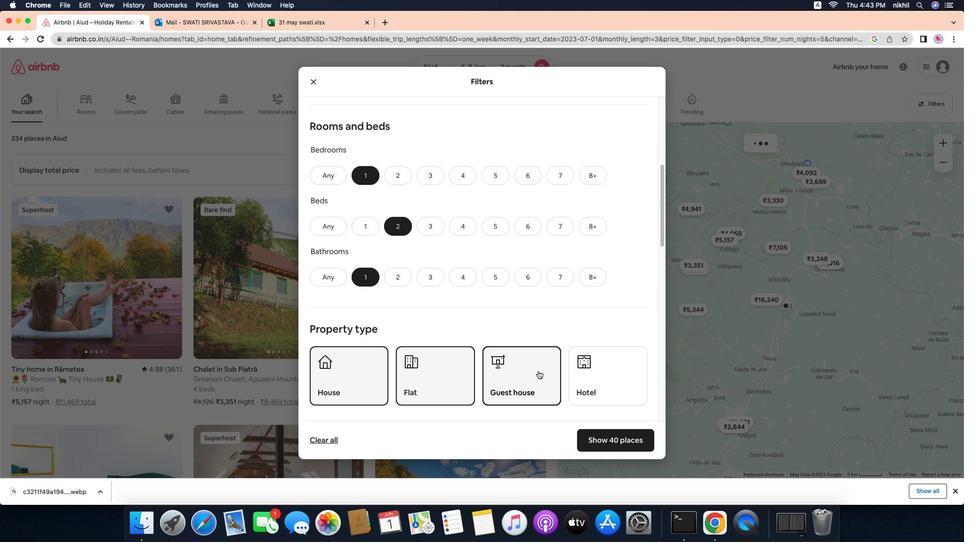 
Action: Mouse scrolled (534, 367) with delta (-28, 1)
Screenshot: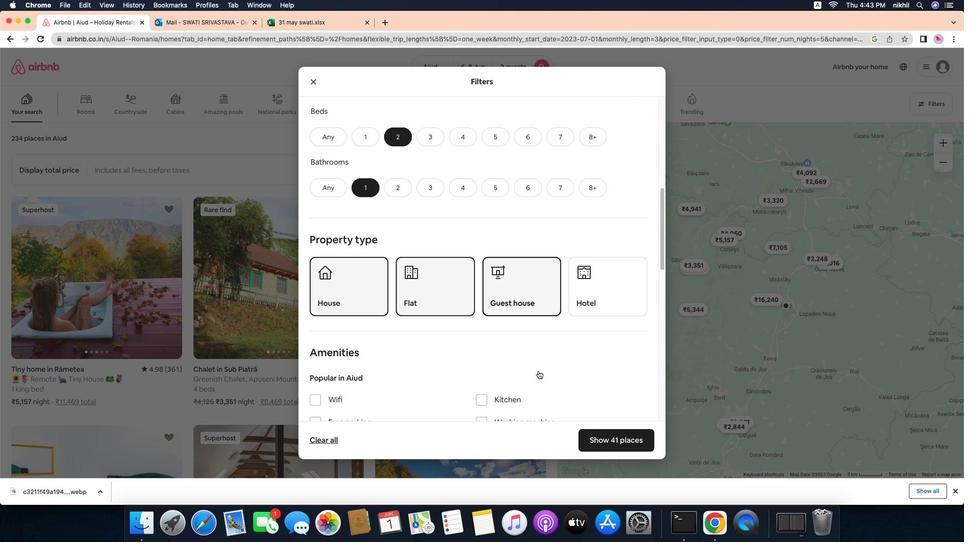 
Action: Mouse scrolled (534, 367) with delta (-28, 1)
Screenshot: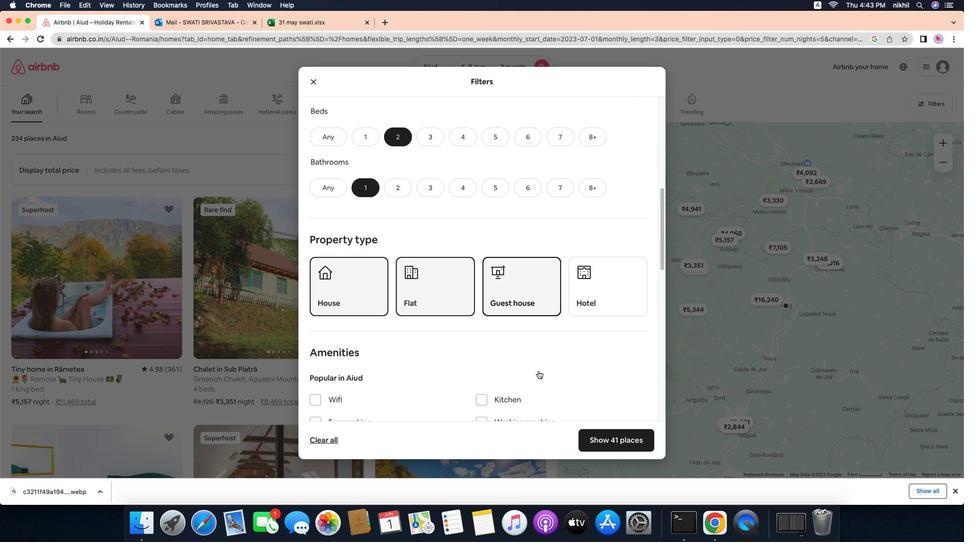 
Action: Mouse scrolled (534, 367) with delta (-28, 0)
Screenshot: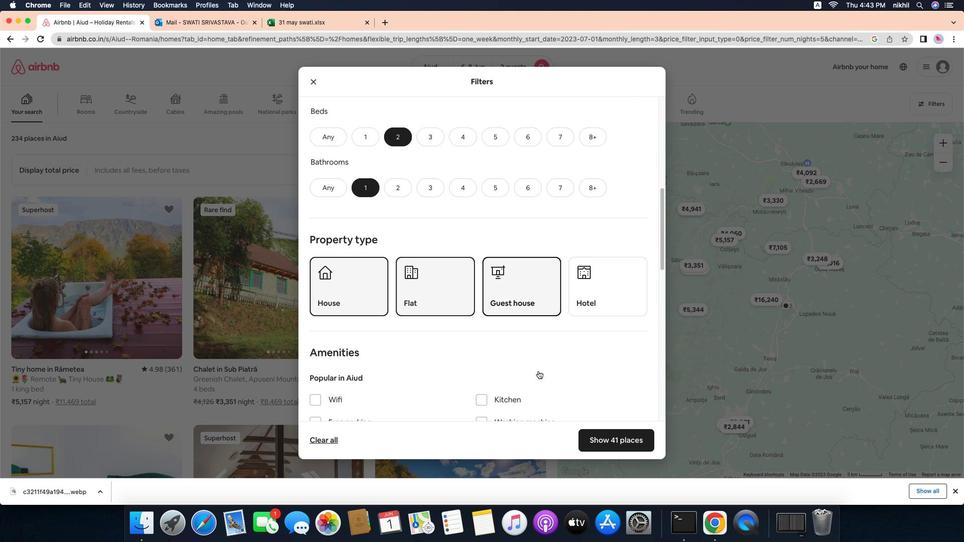 
Action: Mouse scrolled (534, 367) with delta (-28, 1)
Screenshot: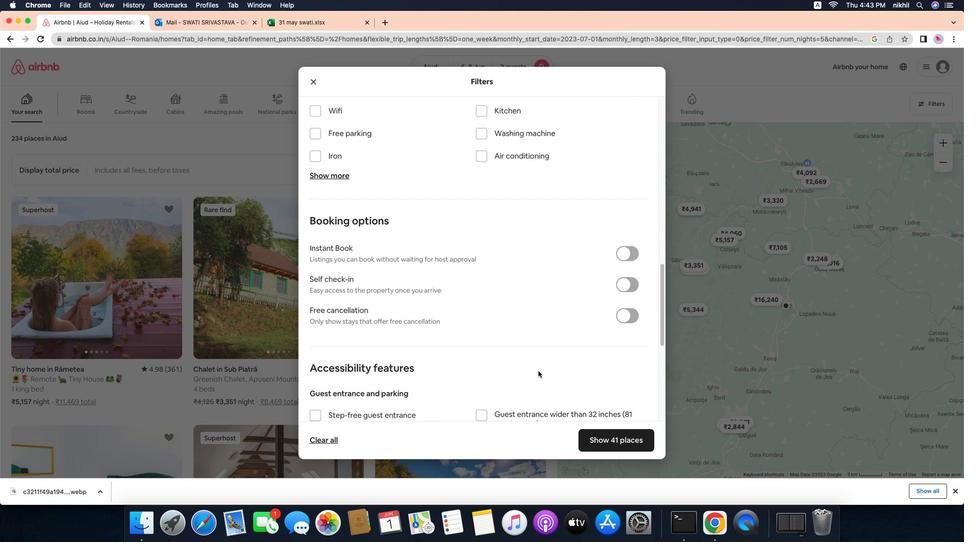 
Action: Mouse scrolled (534, 367) with delta (-28, 1)
Screenshot: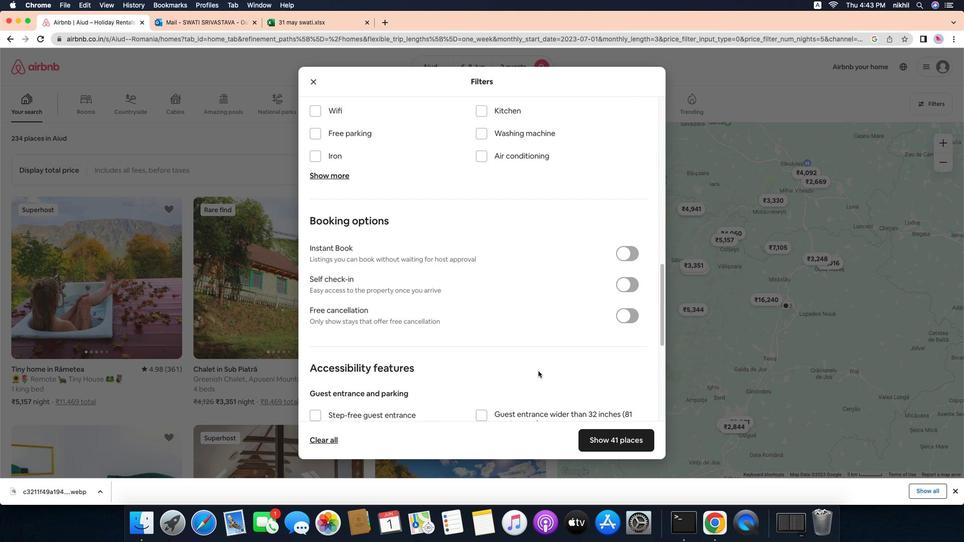 
Action: Mouse scrolled (534, 367) with delta (-28, 0)
Screenshot: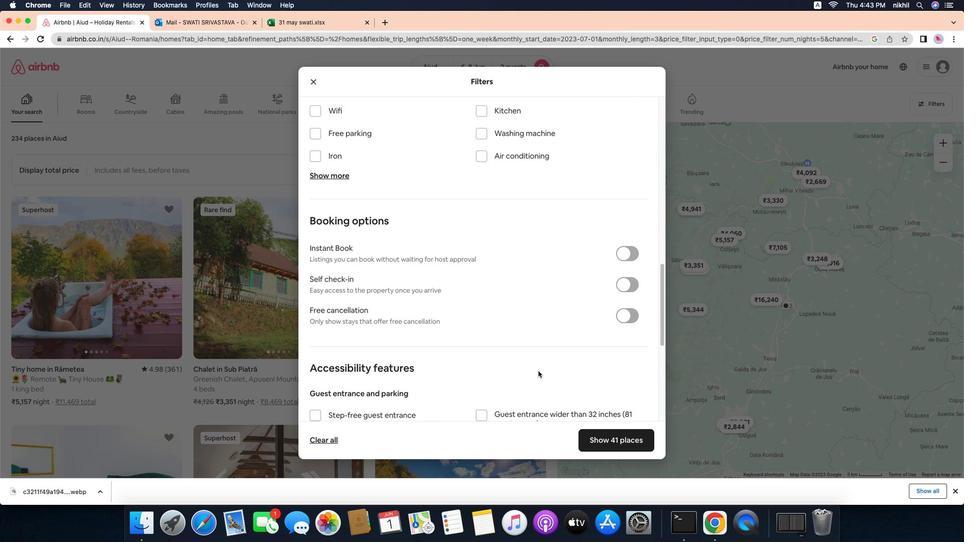 
Action: Mouse scrolled (534, 367) with delta (-28, 0)
Screenshot: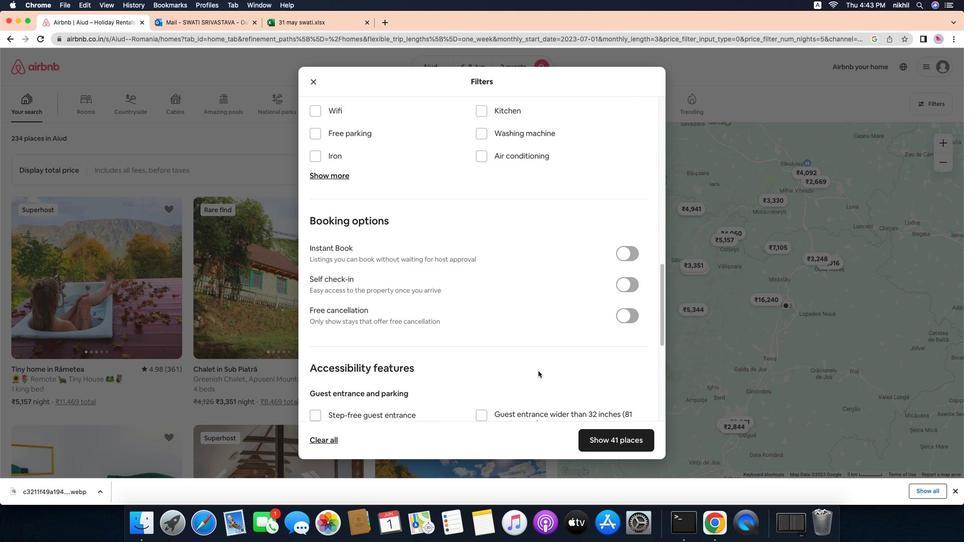 
Action: Mouse scrolled (534, 367) with delta (-28, 0)
Screenshot: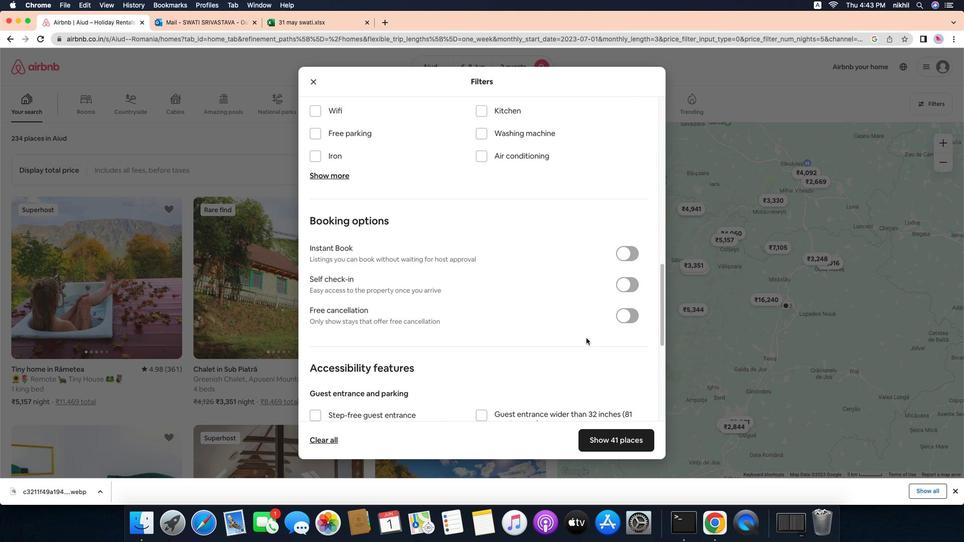 
Action: Mouse moved to (629, 284)
Screenshot: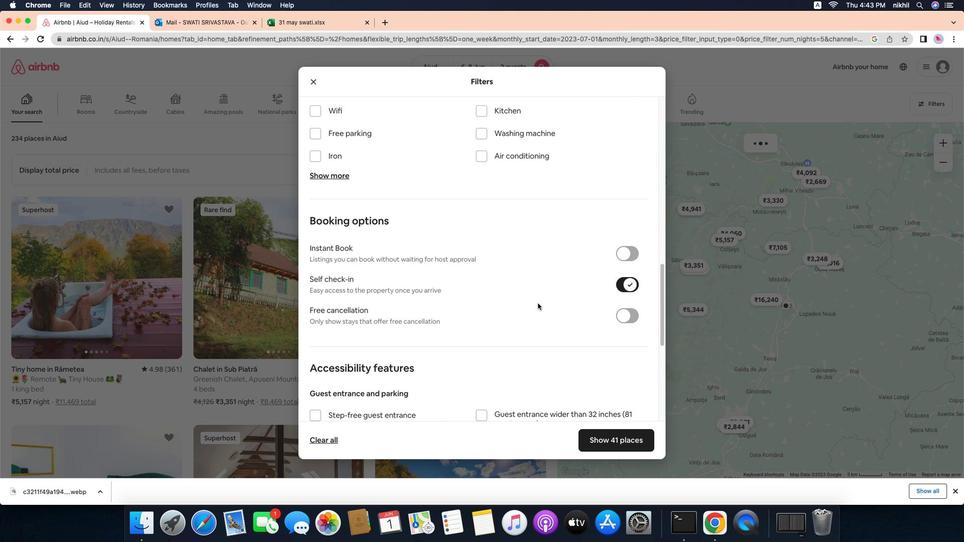 
Action: Mouse pressed left at (629, 284)
Screenshot: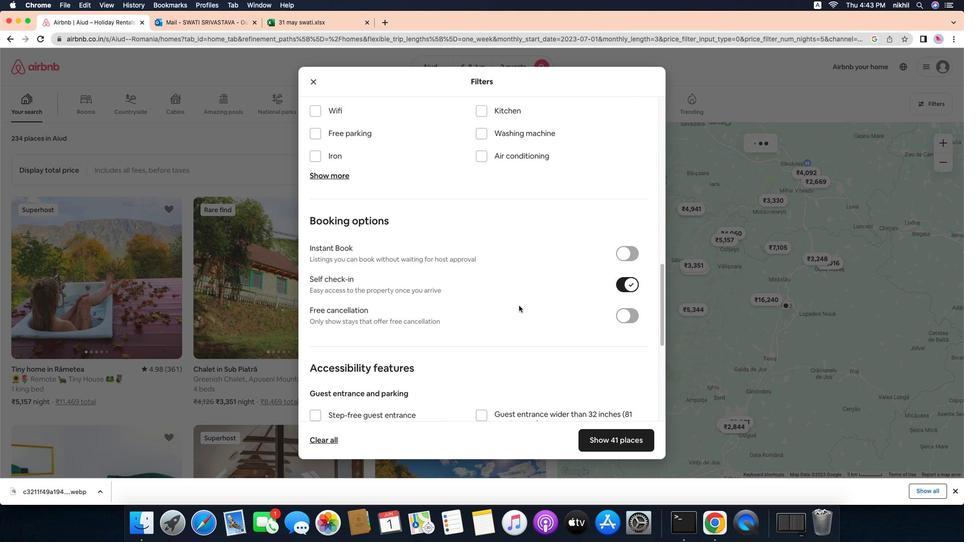 
Action: Mouse moved to (513, 302)
Screenshot: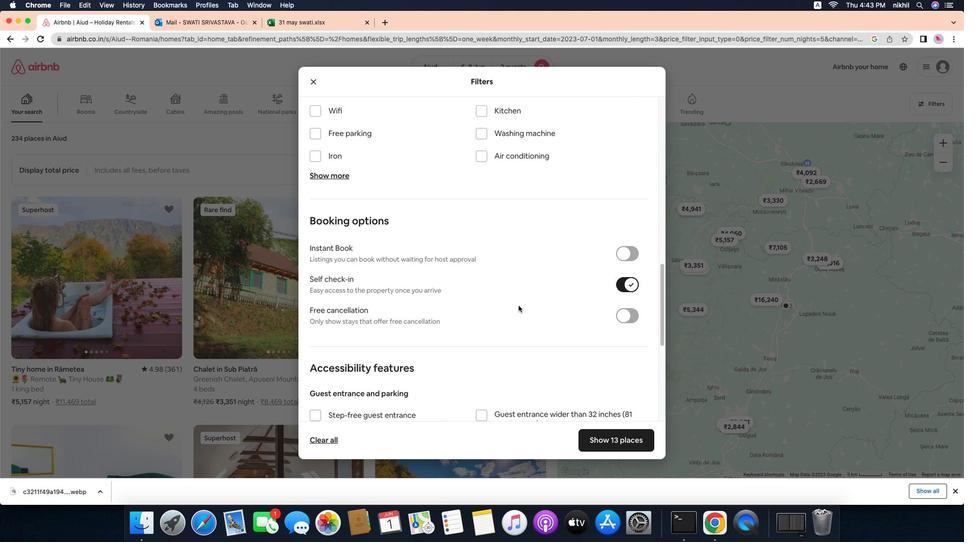 
Action: Mouse scrolled (513, 302) with delta (-28, 1)
Screenshot: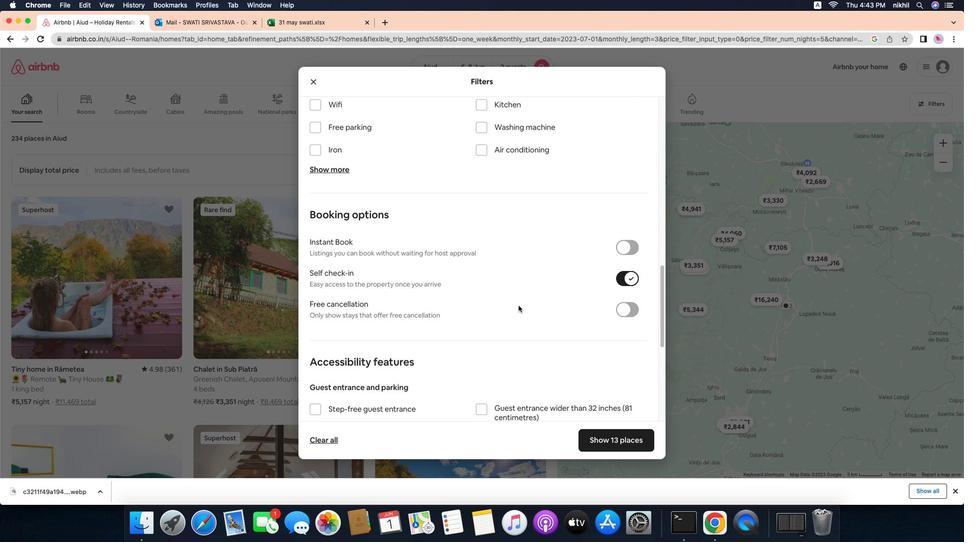 
Action: Mouse scrolled (513, 302) with delta (-28, 1)
Screenshot: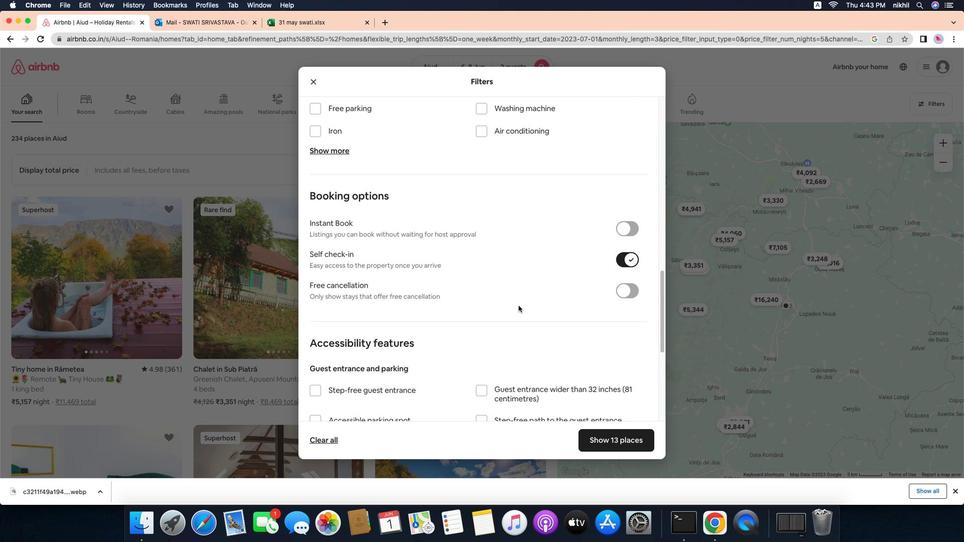 
Action: Mouse scrolled (513, 302) with delta (-28, 1)
Screenshot: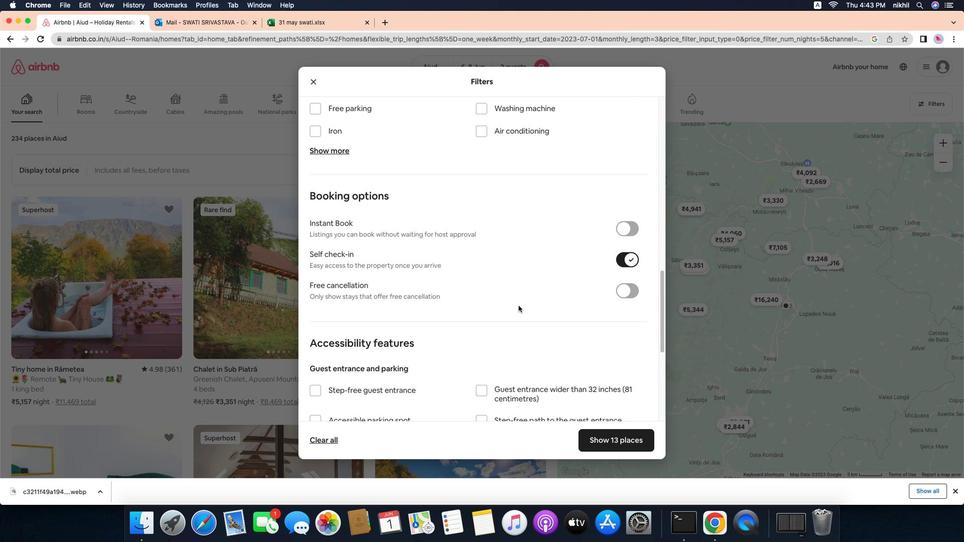 
Action: Mouse scrolled (513, 302) with delta (-28, 1)
Screenshot: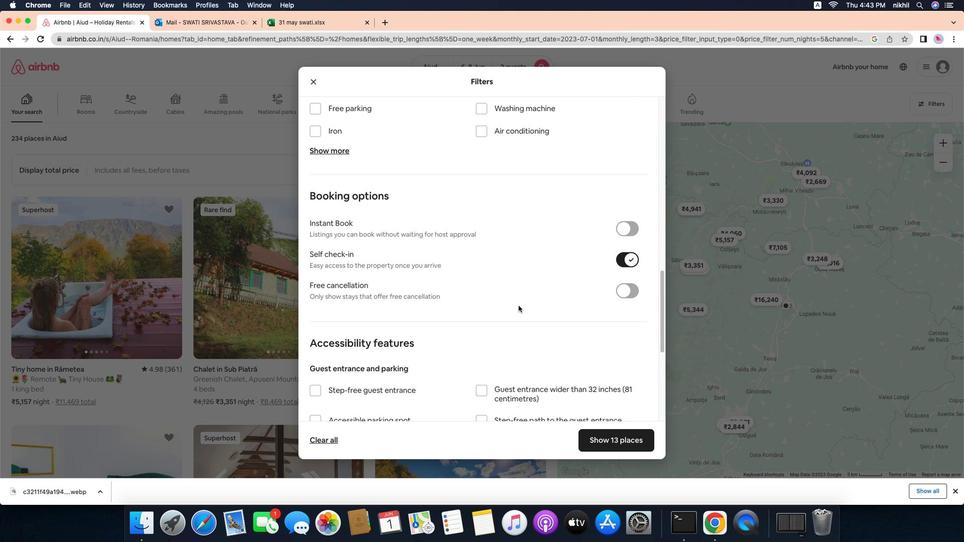
Action: Mouse scrolled (513, 302) with delta (-28, 1)
Screenshot: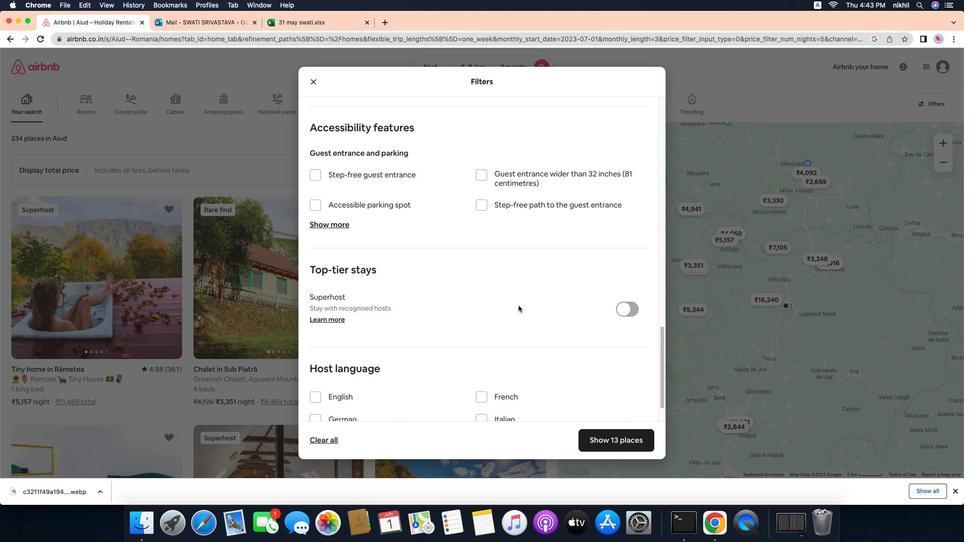 
Action: Mouse scrolled (513, 302) with delta (-28, 1)
Screenshot: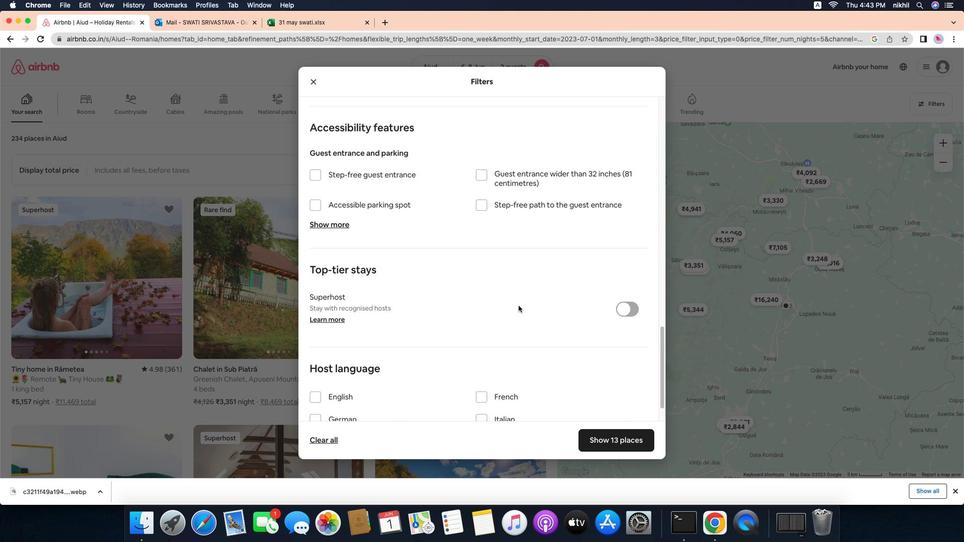 
Action: Mouse scrolled (513, 302) with delta (-28, 0)
Screenshot: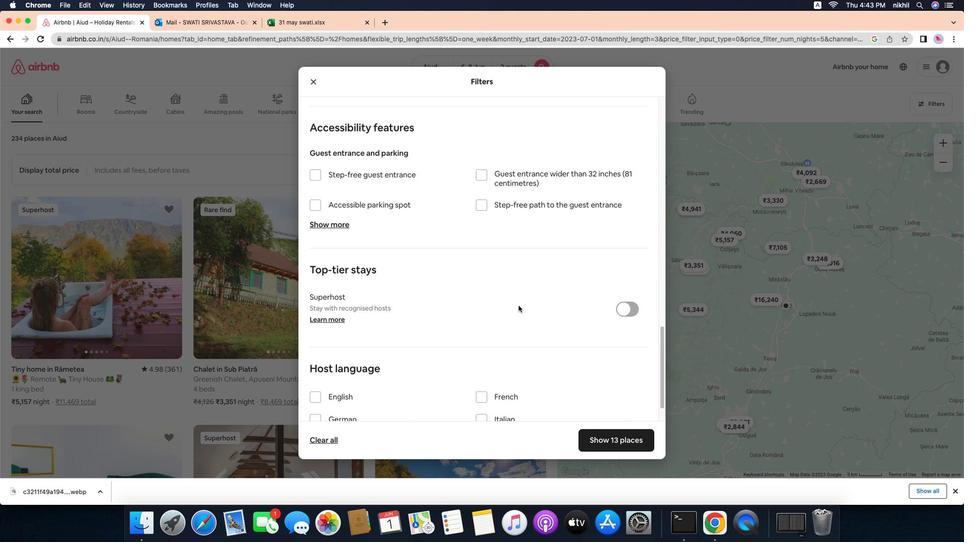
Action: Mouse scrolled (513, 302) with delta (-28, 0)
Screenshot: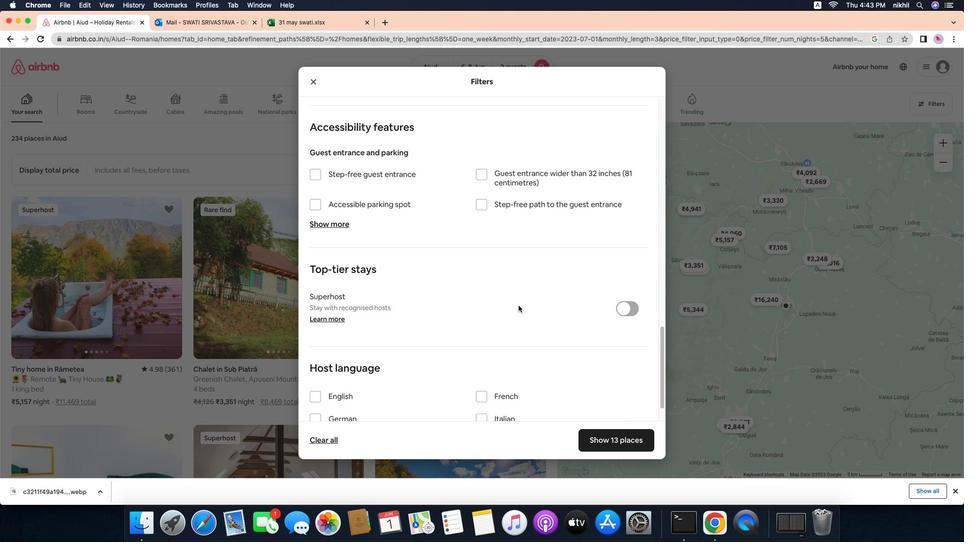 
Action: Mouse scrolled (513, 302) with delta (-28, 1)
Screenshot: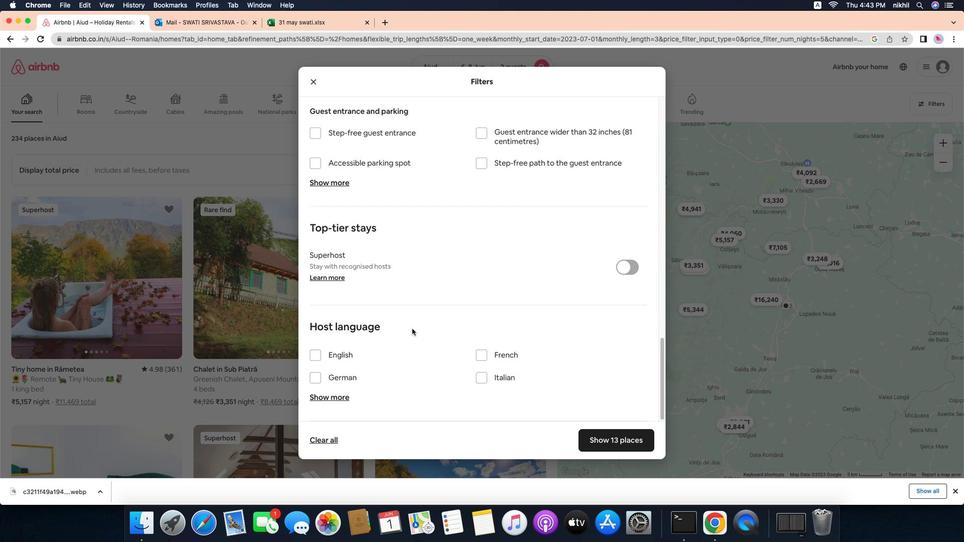 
Action: Mouse scrolled (513, 302) with delta (-28, 1)
Screenshot: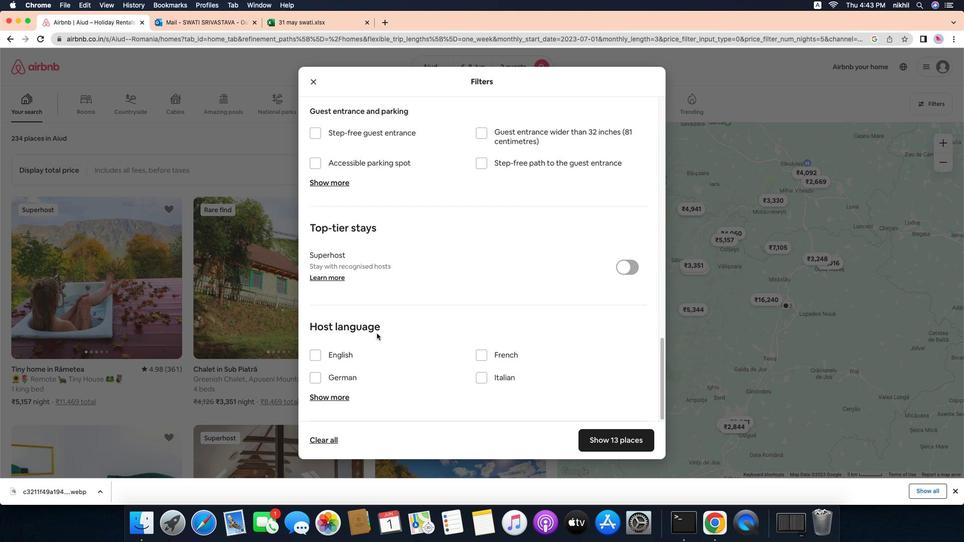 
Action: Mouse scrolled (513, 302) with delta (-28, 0)
Screenshot: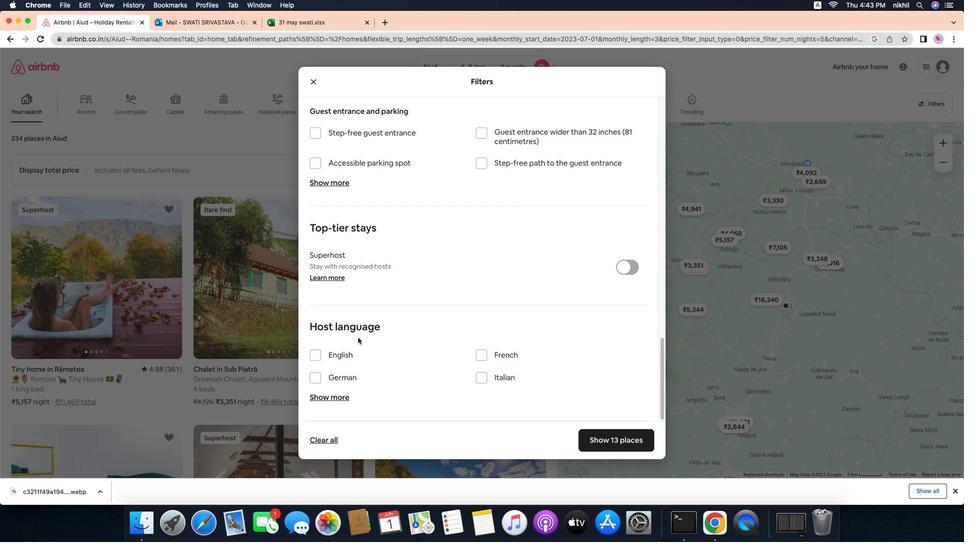
Action: Mouse scrolled (513, 302) with delta (-28, 0)
Screenshot: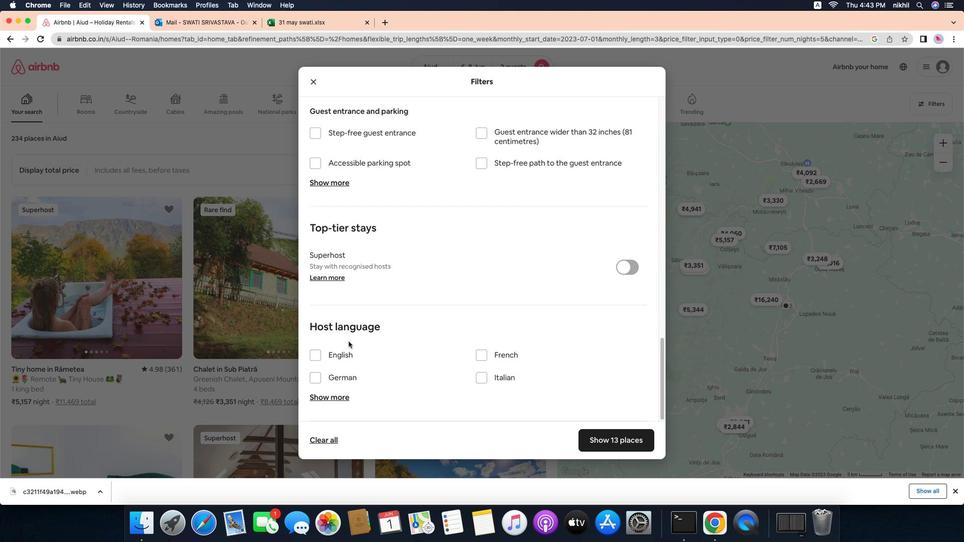 
Action: Mouse moved to (299, 353)
Screenshot: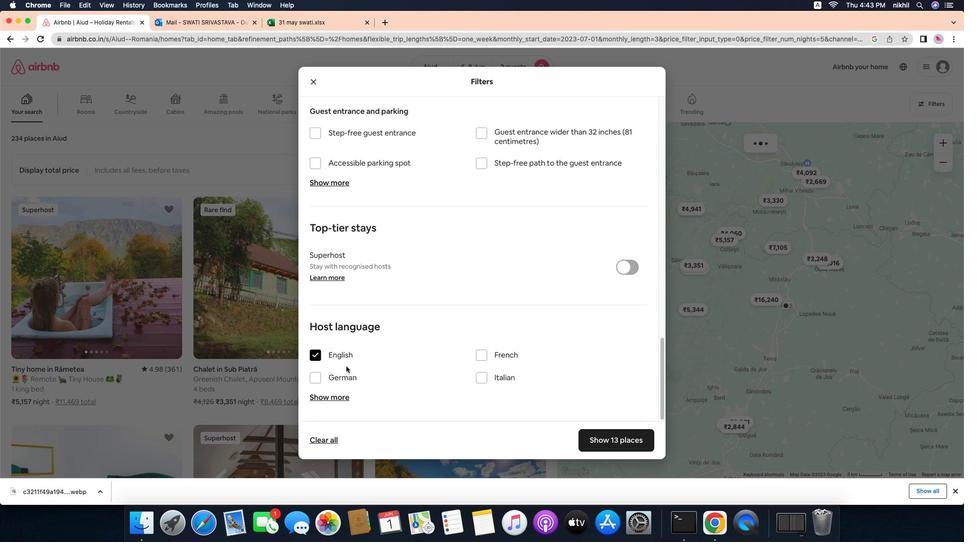 
Action: Mouse pressed left at (299, 353)
Screenshot: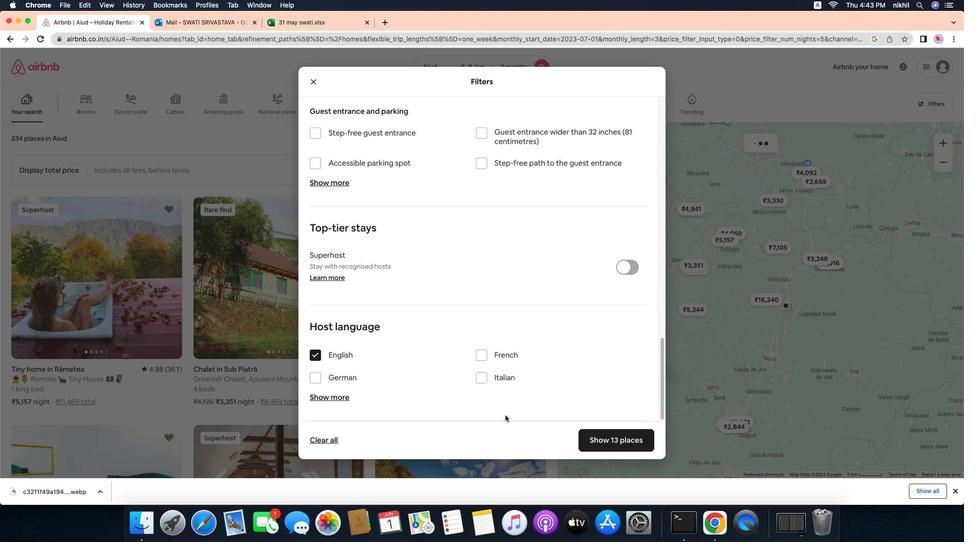 
Action: Mouse moved to (613, 435)
Screenshot: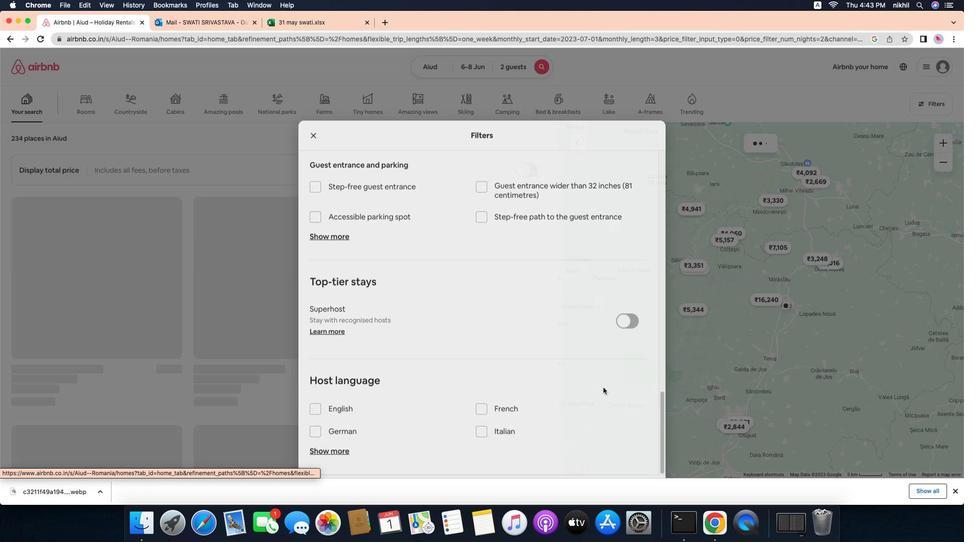 
Action: Mouse pressed left at (613, 435)
Screenshot: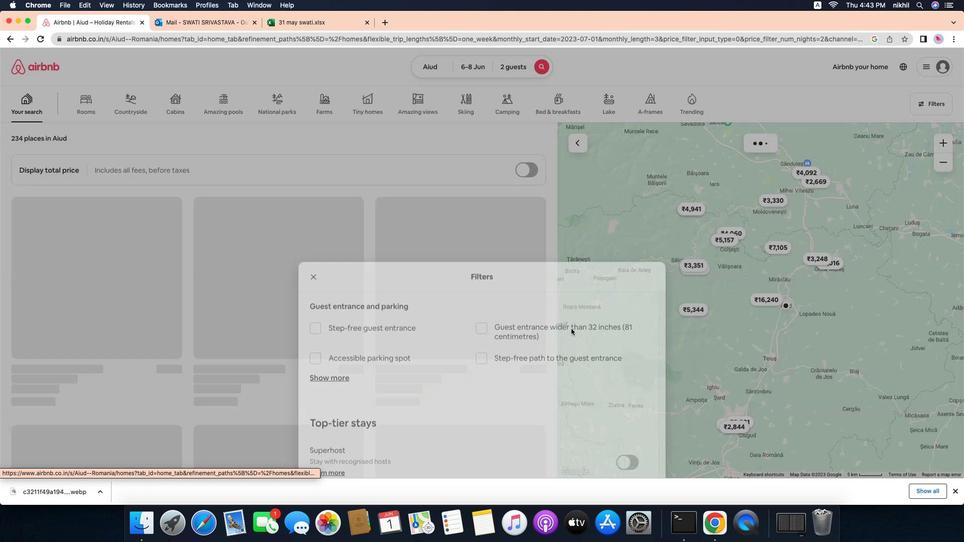 
Action: Mouse moved to (459, 142)
Screenshot: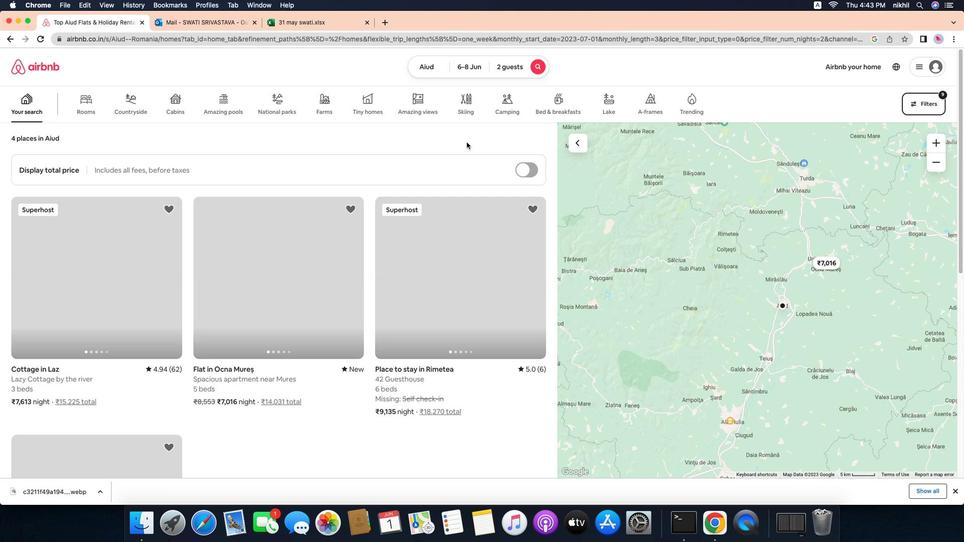 
